 Task: Open a blank sheet, save the file as Journalingfile.pdf Type the sentence ': Mental health is a significant aspect of overall well-being, yet it often faces stigma and neglect. It is crucial to prioritize mental health by promoting awareness, access to resources, and destigmatizing conversations around mental illness. Supportive environments, mental health education, and adequate healthcare services are essential to ensure individuals receive the care and support they need. By fostering mental health, we create a healthier, more empathetic society.'Add formula using equations and charcters after the sentence 'A = 1/2 (b1 + b2)' Select the formula and highlight with color Yellow Change the page Orientation to  Potrait
Action: Mouse moved to (255, 185)
Screenshot: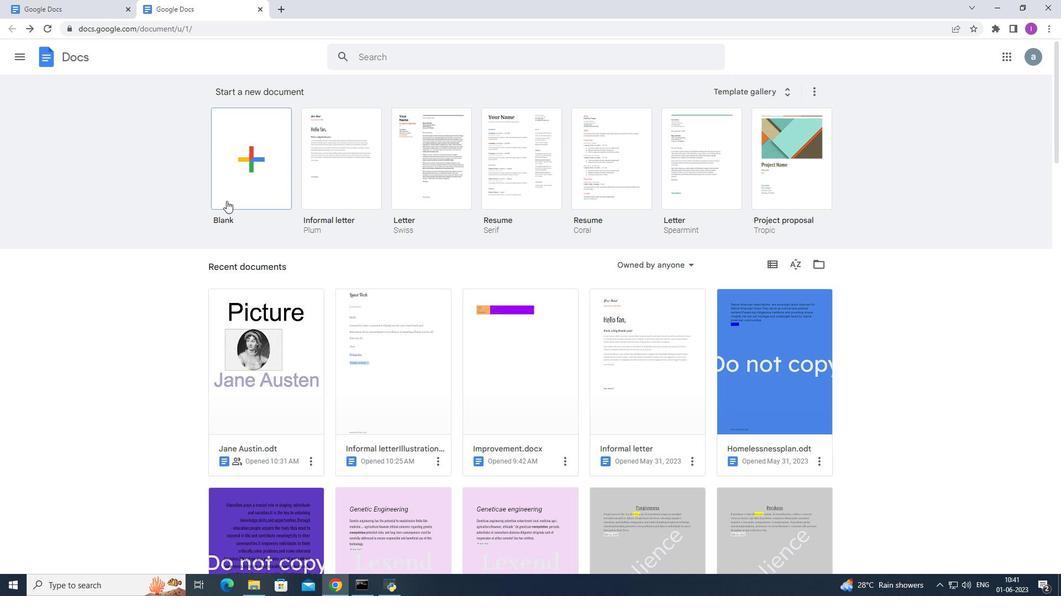 
Action: Mouse pressed left at (255, 185)
Screenshot: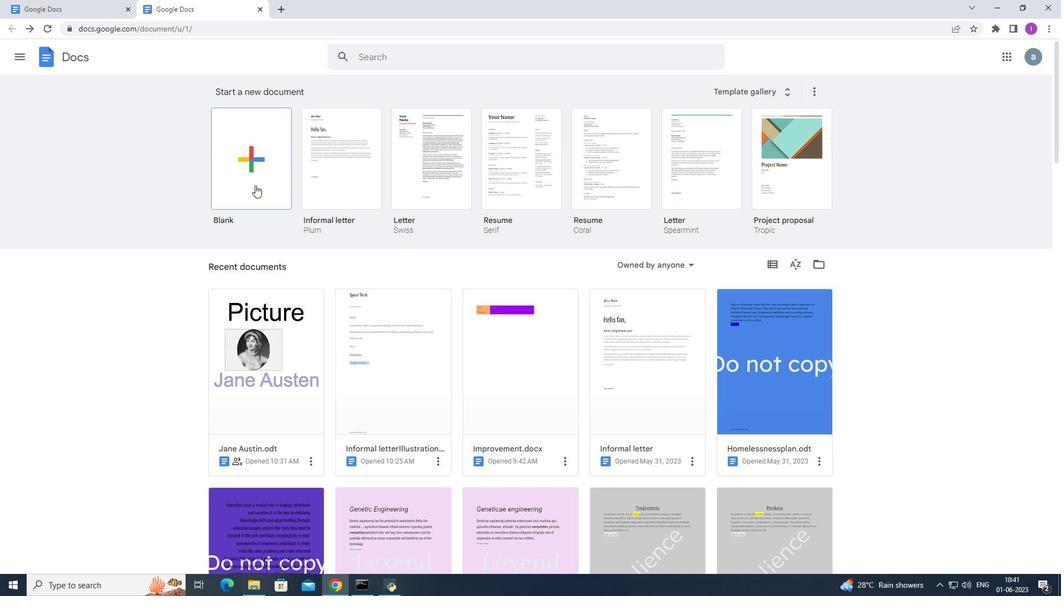
Action: Mouse moved to (120, 49)
Screenshot: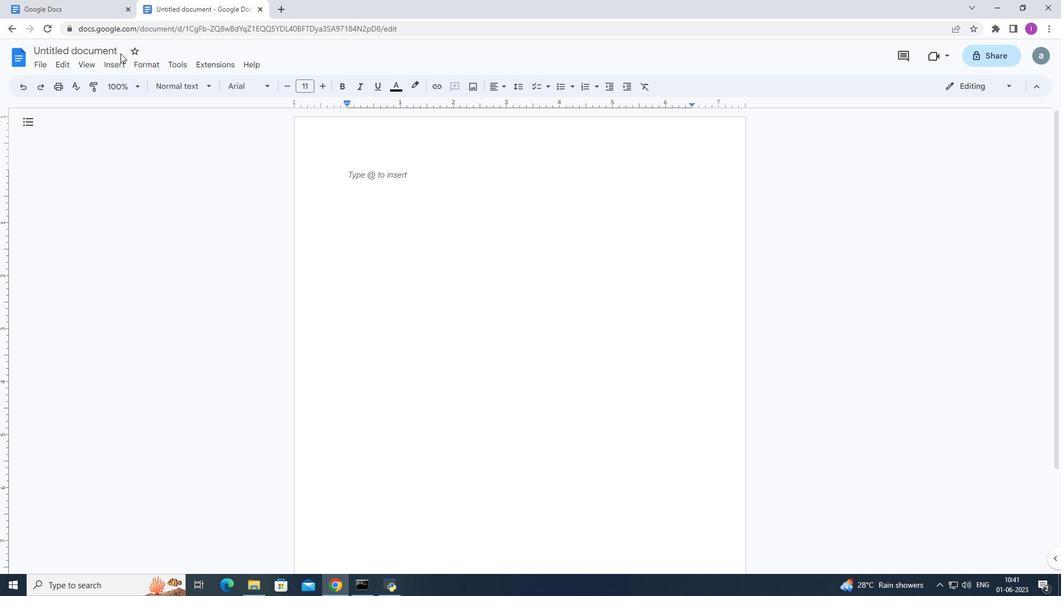 
Action: Mouse pressed left at (120, 49)
Screenshot: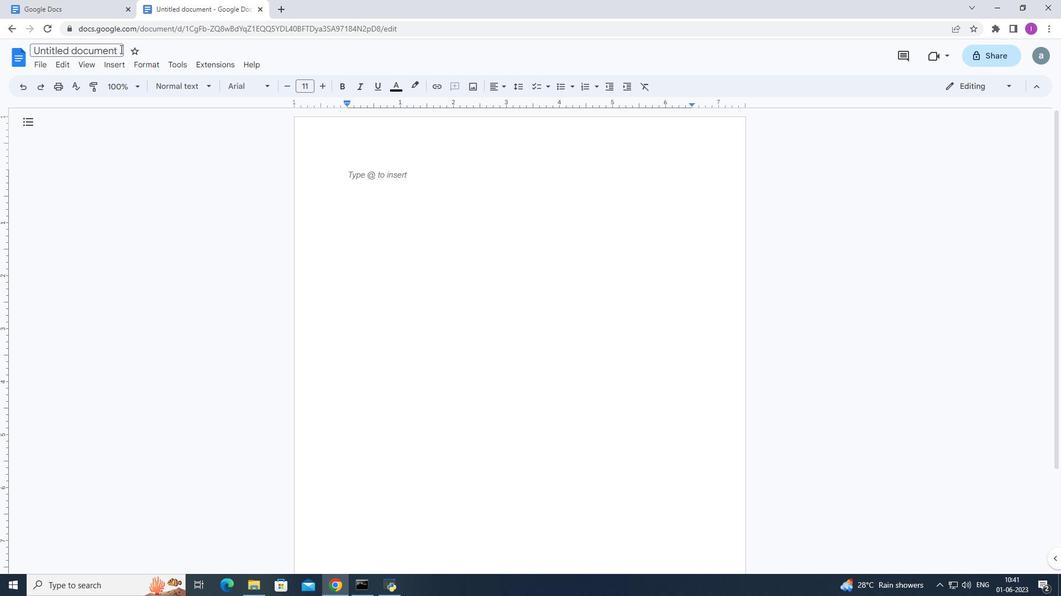 
Action: Mouse moved to (135, 50)
Screenshot: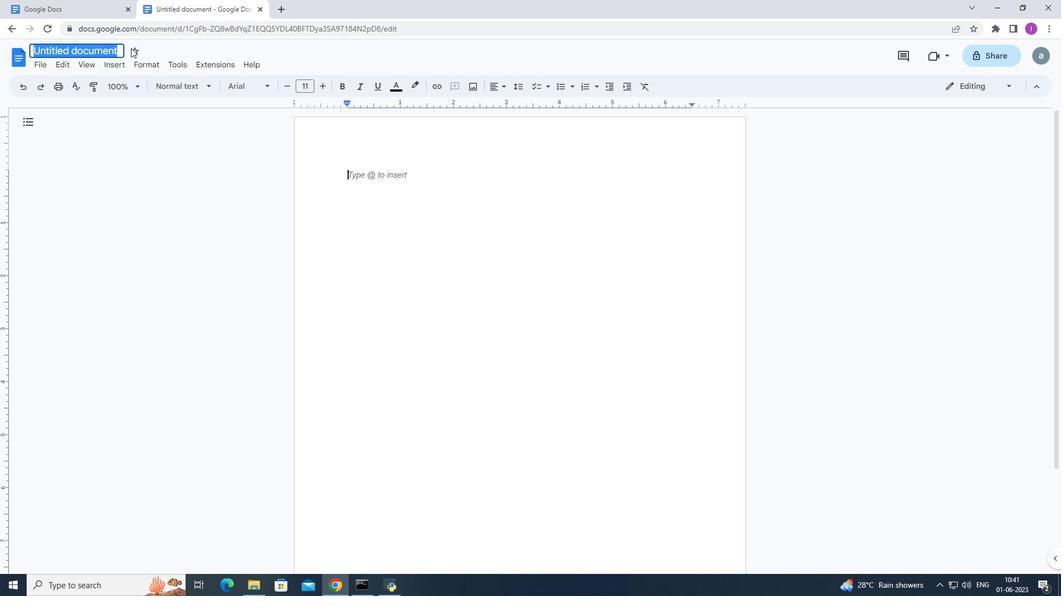 
Action: Key pressed <Key.shift>Journalingfilr<Key.backspace>e.pdf
Screenshot: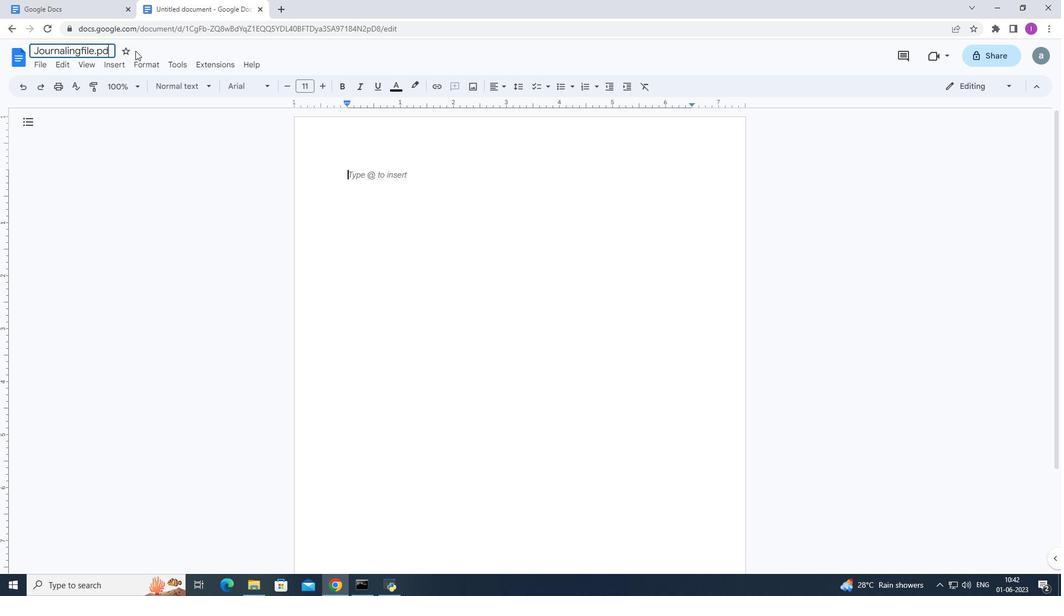 
Action: Mouse moved to (339, 160)
Screenshot: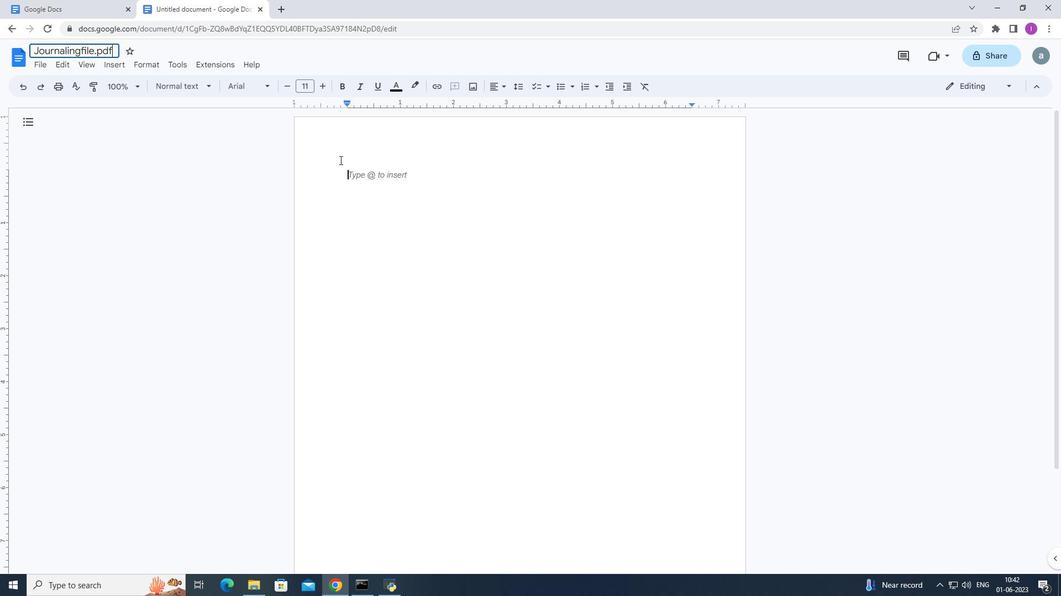 
Action: Mouse pressed left at (339, 160)
Screenshot: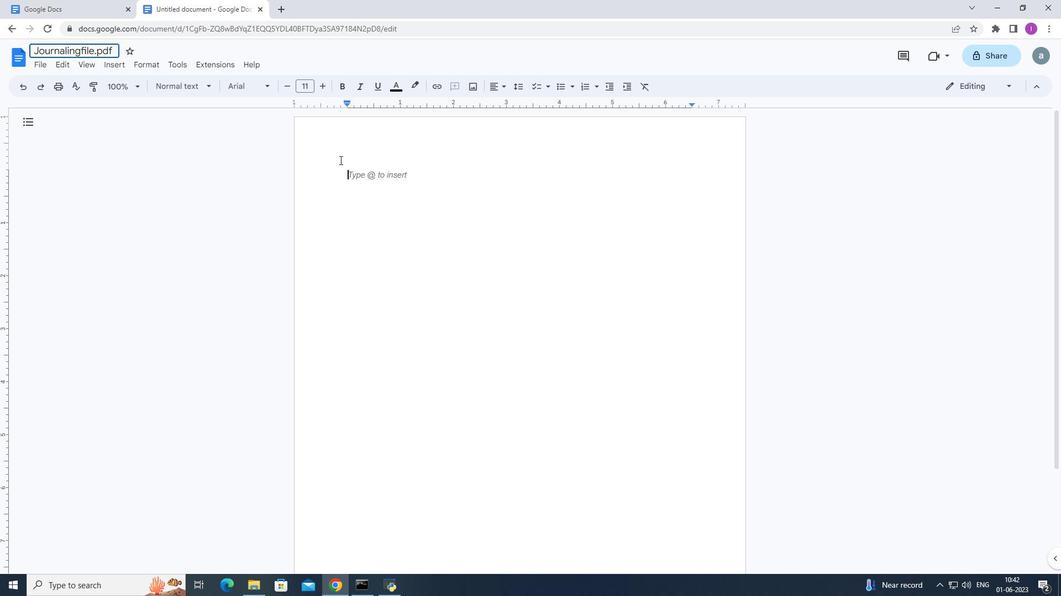 
Action: Mouse moved to (355, 185)
Screenshot: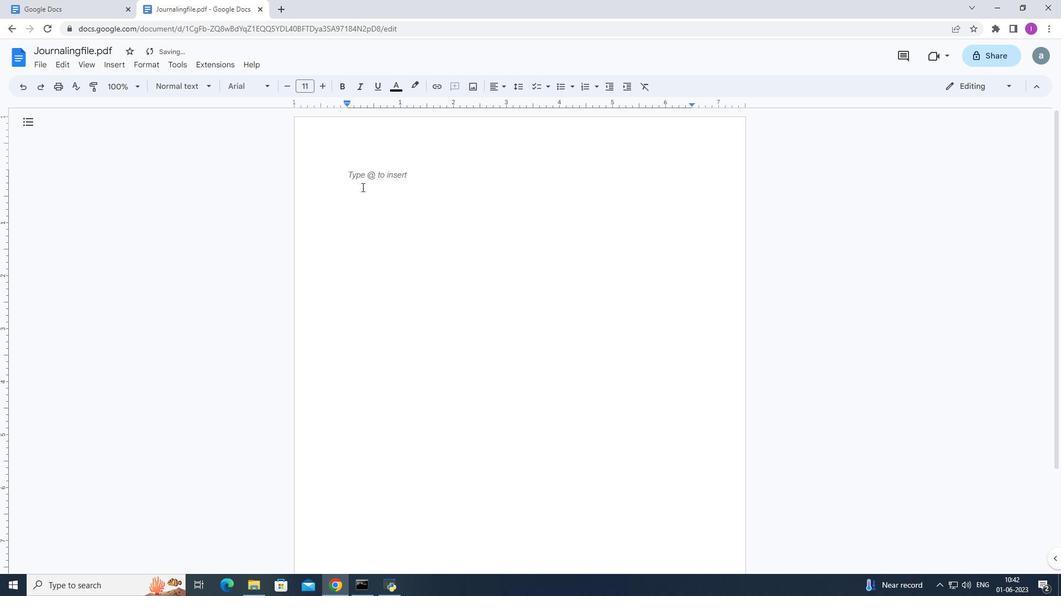 
Action: Mouse pressed left at (355, 185)
Screenshot: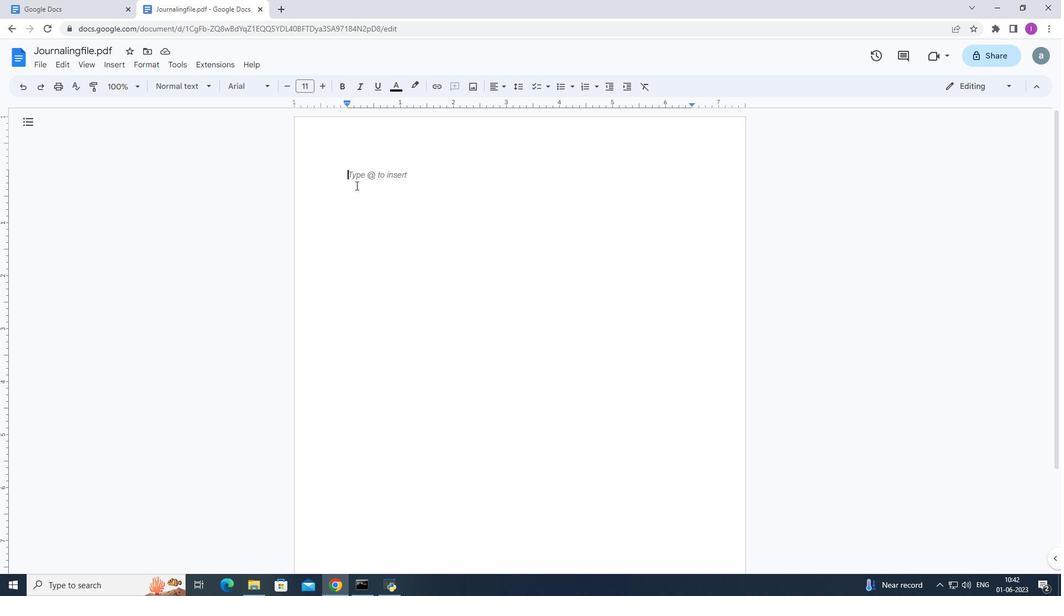
Action: Key pressed <Key.shift><Key.shift><Key.shift><Key.shift><Key.shift><Key.shift><Key.shift><Key.shift>Mental<Key.space>health<Key.space>is<Key.space>a<Key.space>significant<Key.space>aspect<Key.space>if<Key.space><Key.backspace><Key.backspace><Key.backspace>of<Key.space>overall<Key.space>well<Key.space><Key.backspace>-being<Key.space><Key.backspace>,yet<Key.space>it<Key.space>often<Key.space>faces<Key.space>stigma<Key.space>and<Key.space>neglect.<Key.shift><Key.shift><Key.shift><Key.shift><Key.shift><Key.shift><Key.shift>It<Key.space>is<Key.space>crucial<Key.space>to<Key.space>prioritize<Key.space>mental<Key.space>healthby<Key.space>pe<Key.backspace>romoting
Screenshot: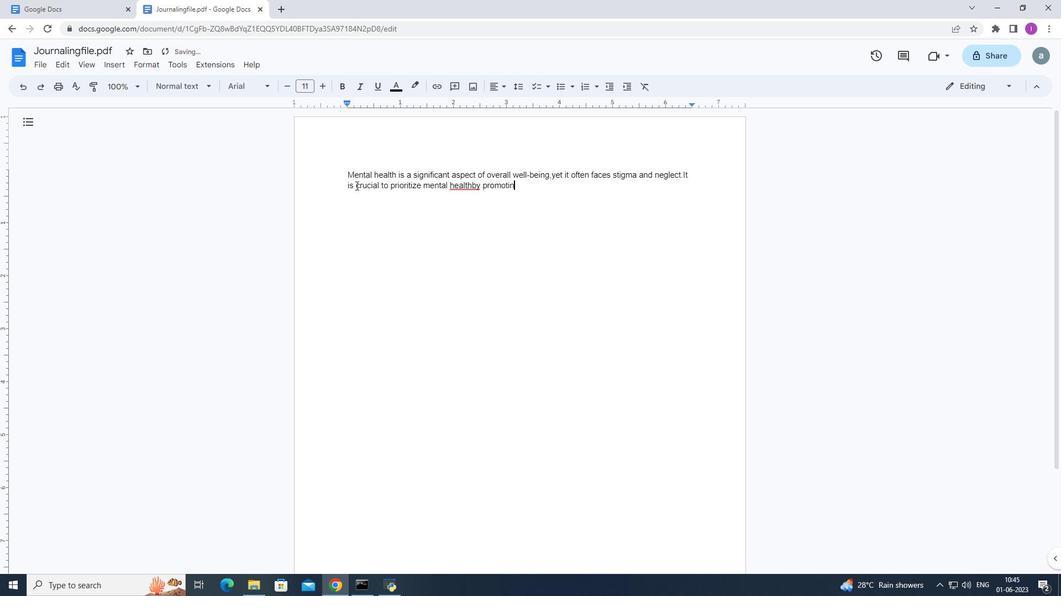 
Action: Mouse moved to (470, 188)
Screenshot: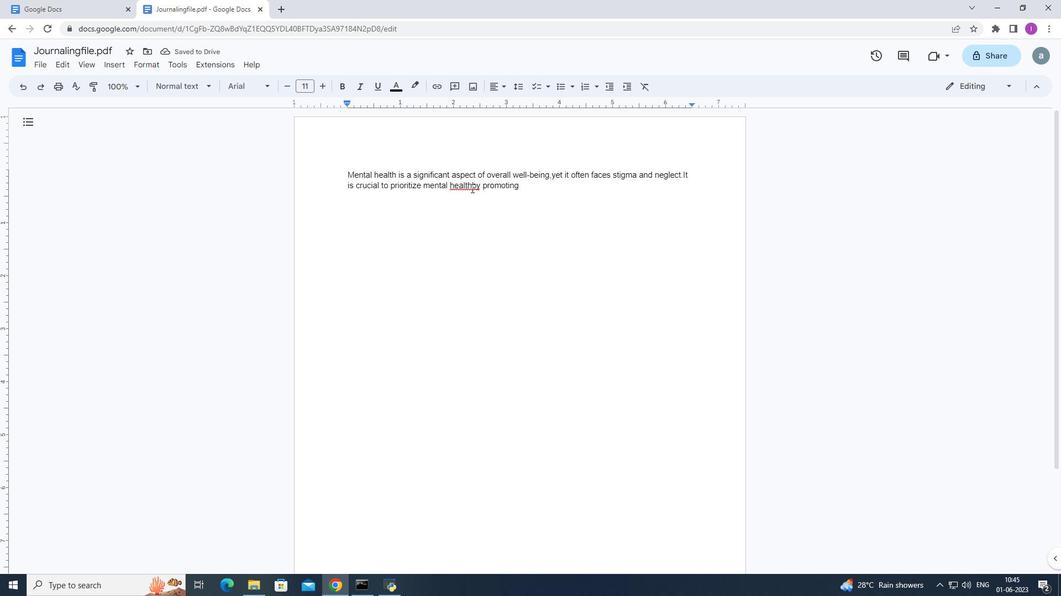
Action: Mouse pressed left at (470, 188)
Screenshot: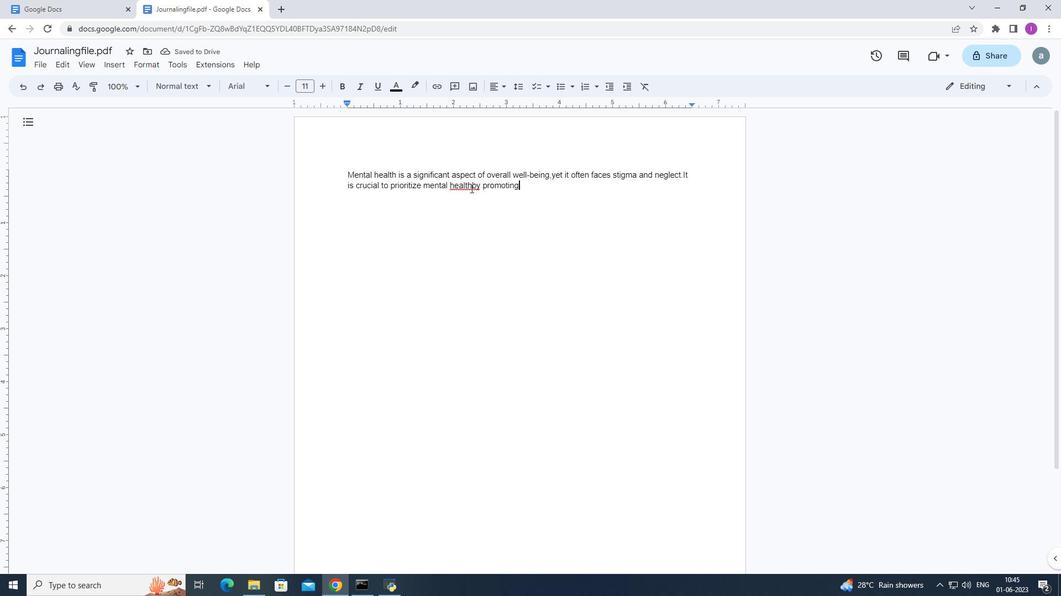 
Action: Mouse moved to (471, 172)
Screenshot: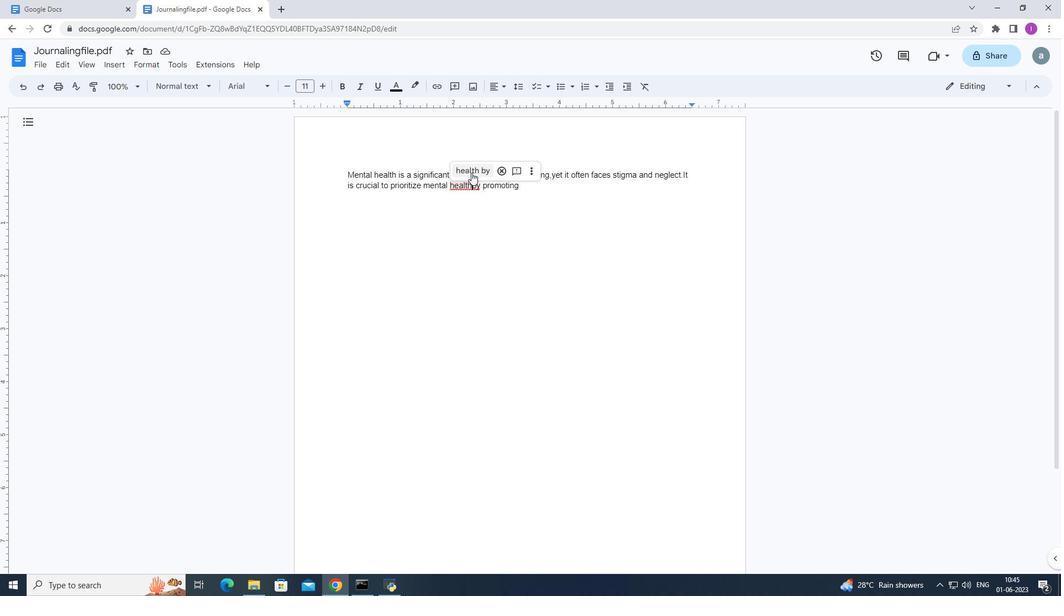 
Action: Mouse pressed left at (471, 172)
Screenshot: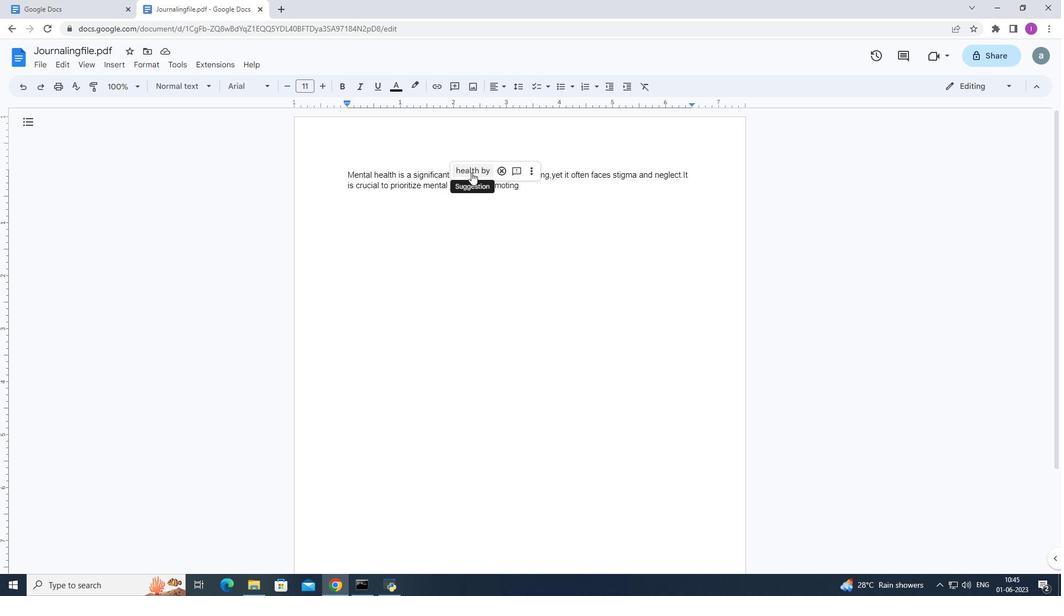 
Action: Mouse moved to (527, 188)
Screenshot: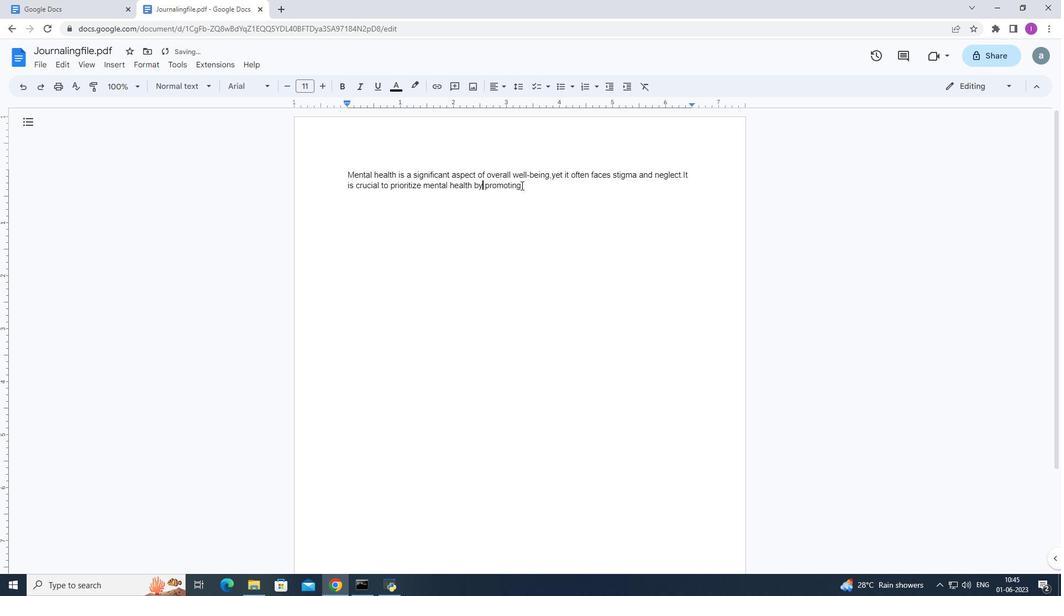 
Action: Mouse pressed left at (527, 188)
Screenshot: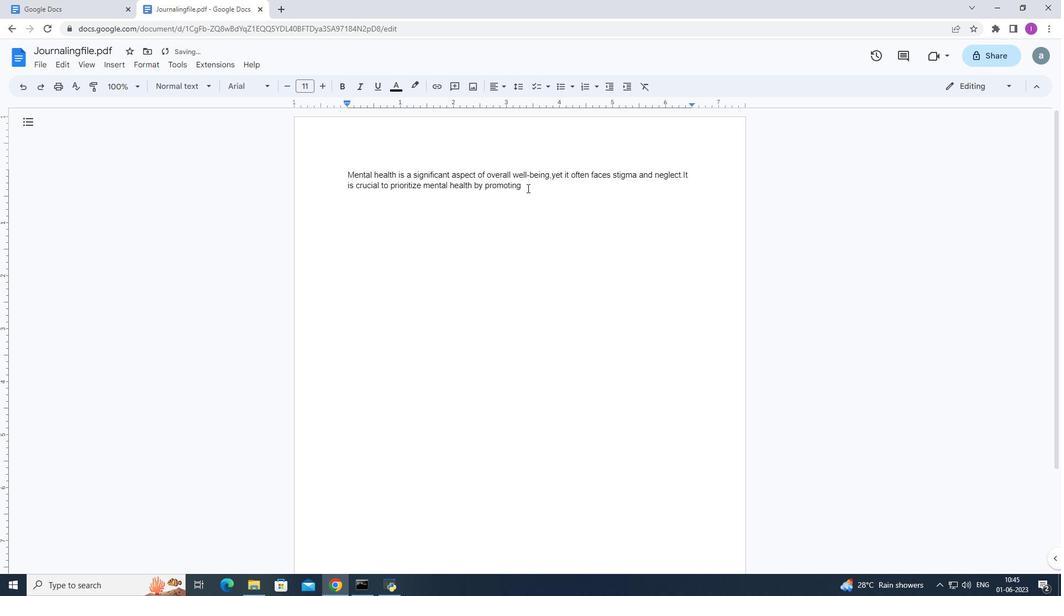 
Action: Key pressed <Key.space><Key.shift><Key.shift><Key.shift><Key.shift><Key.shift>A<Key.backspace>awareness,accesst<Key.backspace>nto<Key.space><Key.backspace><Key.backspace><Key.backspace><Key.backspace><Key.space>to<Key.space>resourec<Key.backspace><Key.backspace>ce,and<Key.space>s<Key.backspace>destigmatizing<Key.space>conversations<Key.space>around<Key.space>mentak<Key.backspace>l<Key.space>health<Key.space><Key.backspace><Key.backspace><Key.backspace><Key.backspace><Key.backspace><Key.backspace><Key.backspace>illness.<Key.shift>Supportive<Key.space>envo<Key.backspace>iorments<Key.space><Key.backspace>,mental<Key.space>health
Screenshot: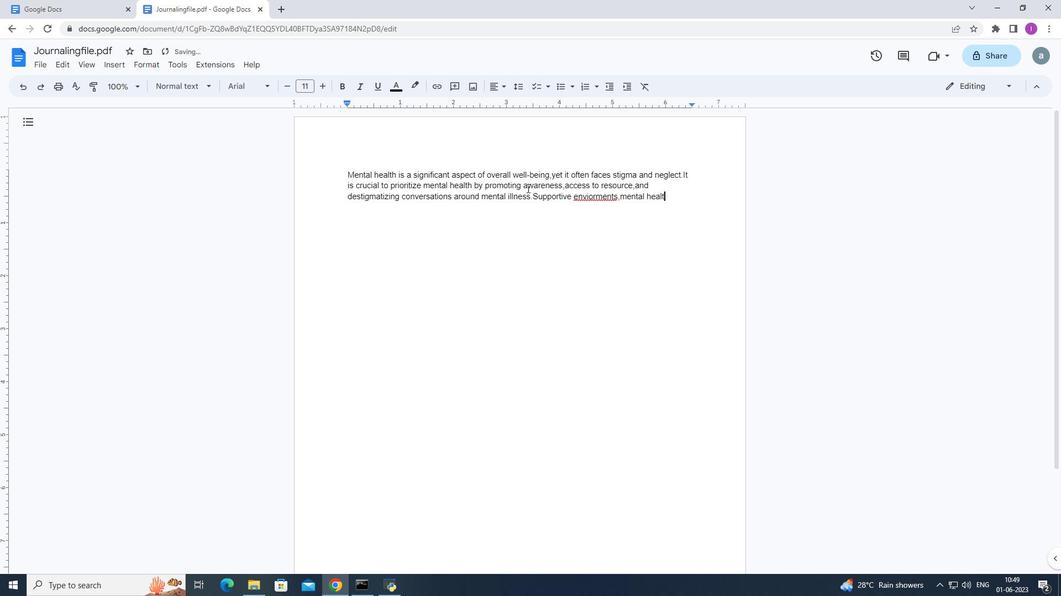 
Action: Mouse moved to (595, 195)
Screenshot: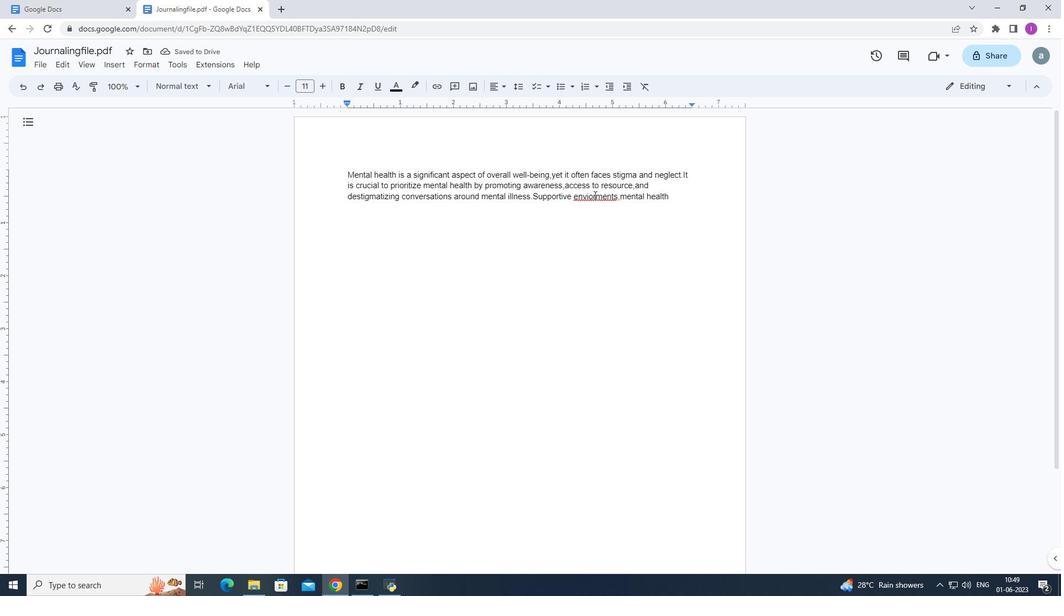 
Action: Mouse pressed left at (595, 195)
Screenshot: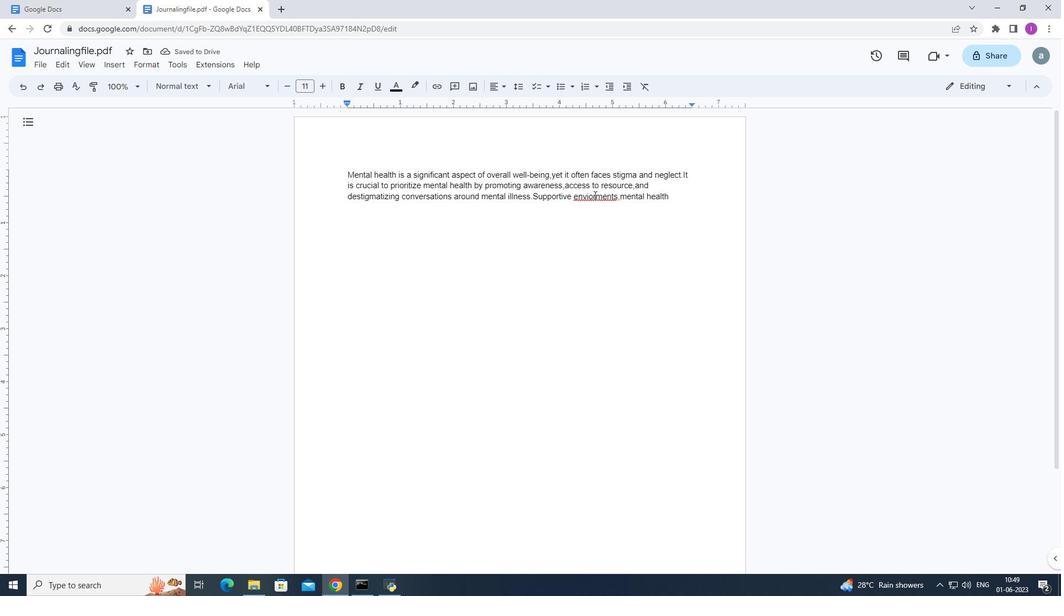 
Action: Mouse moved to (597, 182)
Screenshot: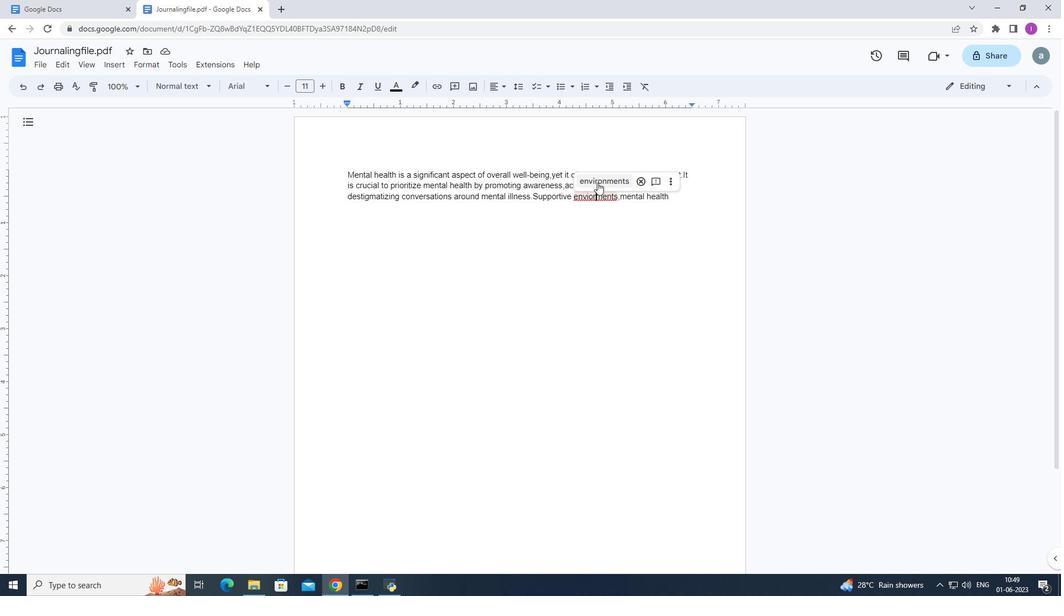 
Action: Mouse pressed left at (597, 182)
Screenshot: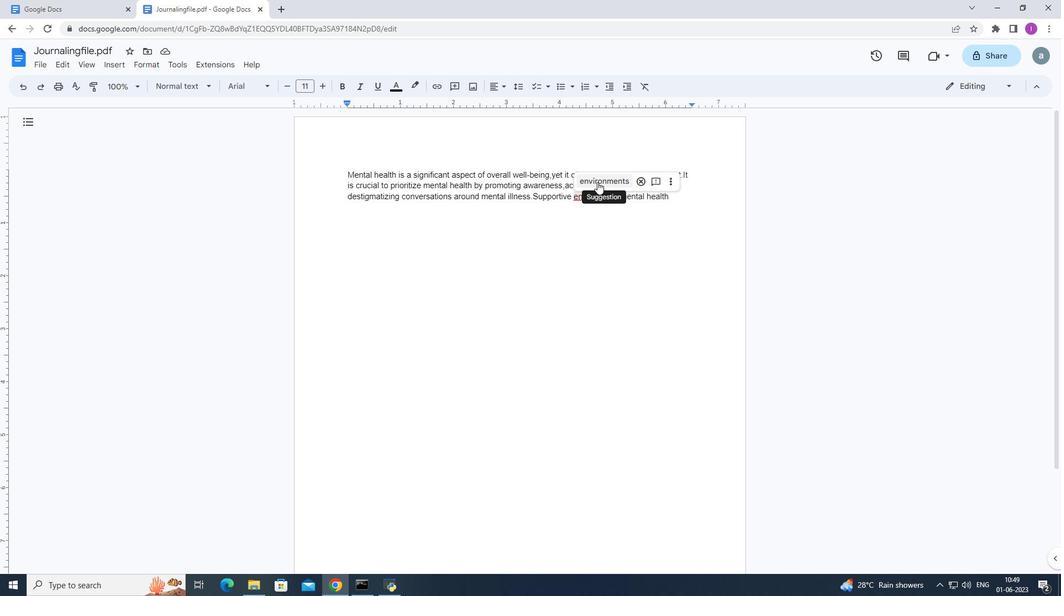 
Action: Mouse moved to (676, 193)
Screenshot: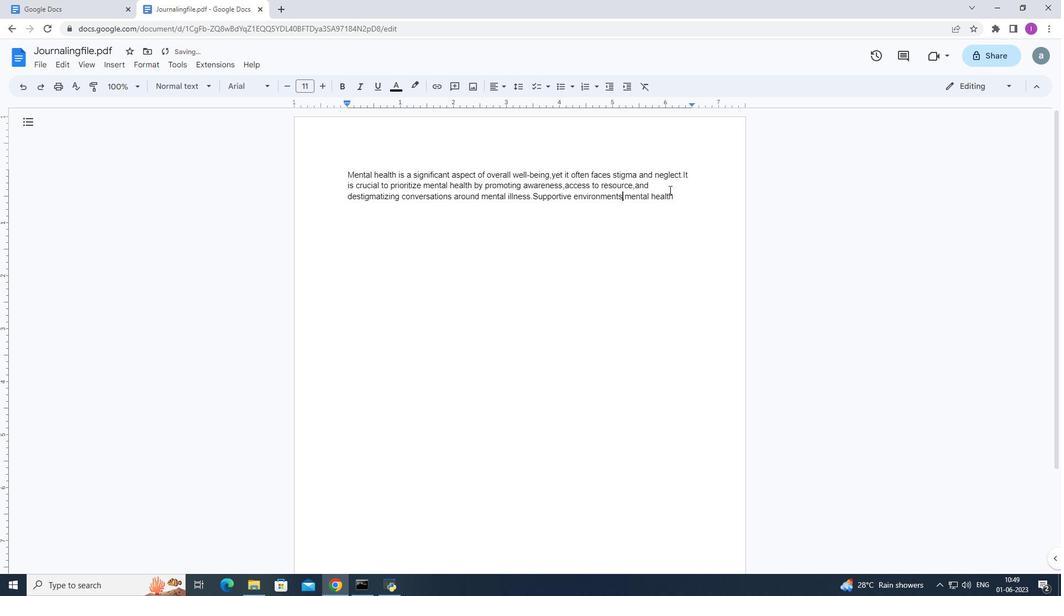 
Action: Mouse pressed left at (676, 193)
Screenshot: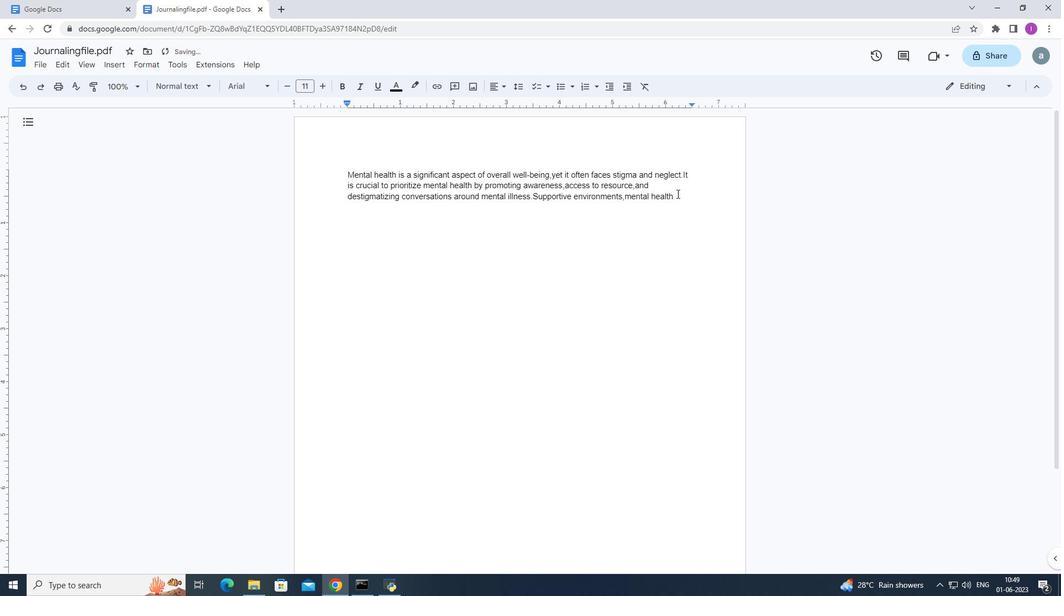 
Action: Mouse moved to (681, 197)
Screenshot: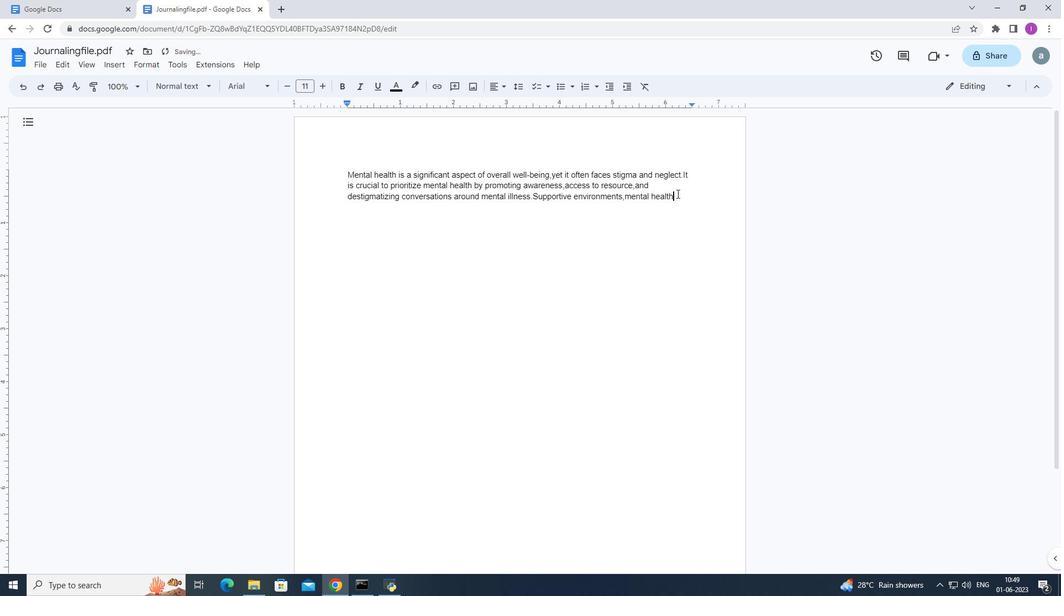 
Action: Key pressed <Key.space>education,and<Key.space>ada<Key.backspace>equate<Key.space>healthcare<Key.space>servicesare<Key.space>essesm<Key.backspace>ntial<Key.space>ti<Key.backspace>
Screenshot: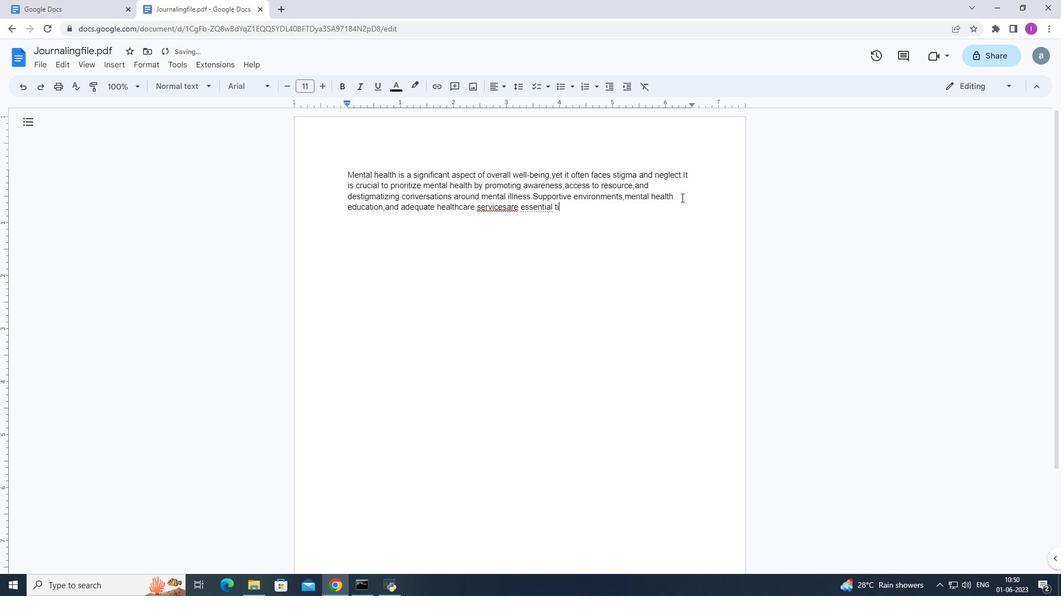 
Action: Mouse moved to (503, 207)
Screenshot: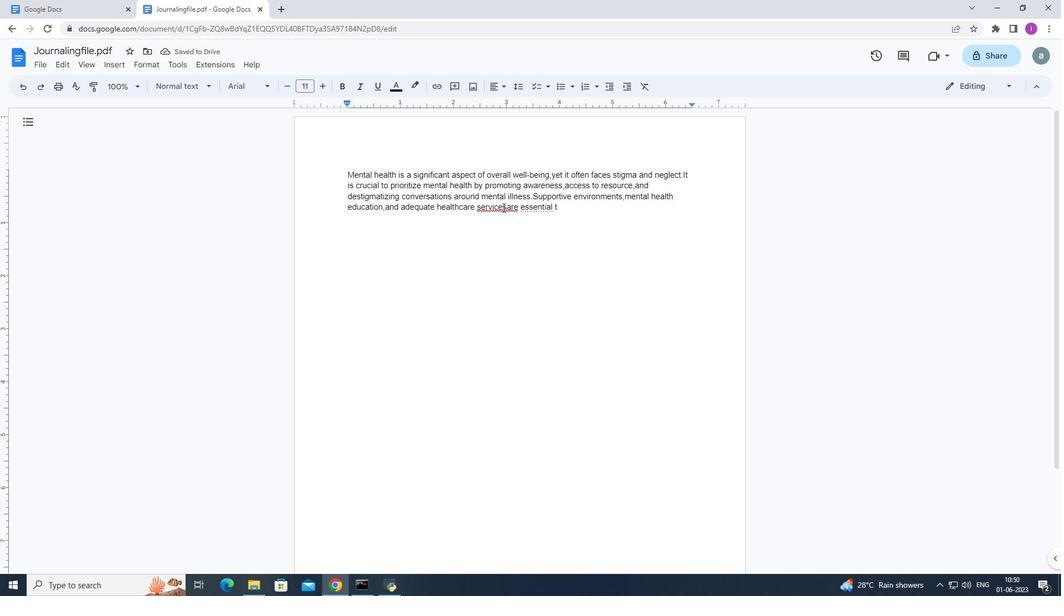 
Action: Mouse pressed left at (503, 207)
Screenshot: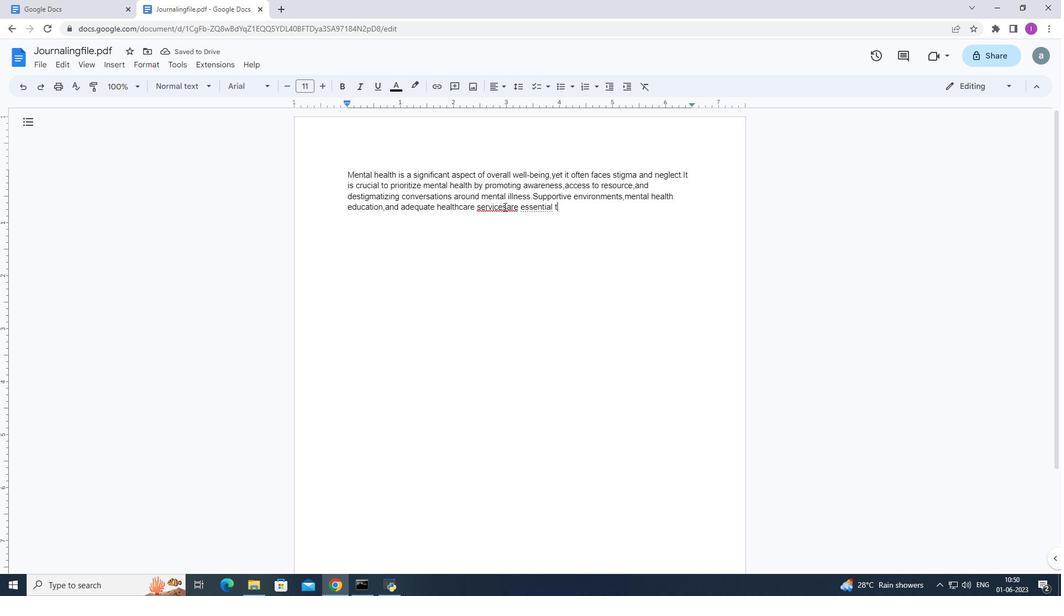 
Action: Mouse moved to (509, 193)
Screenshot: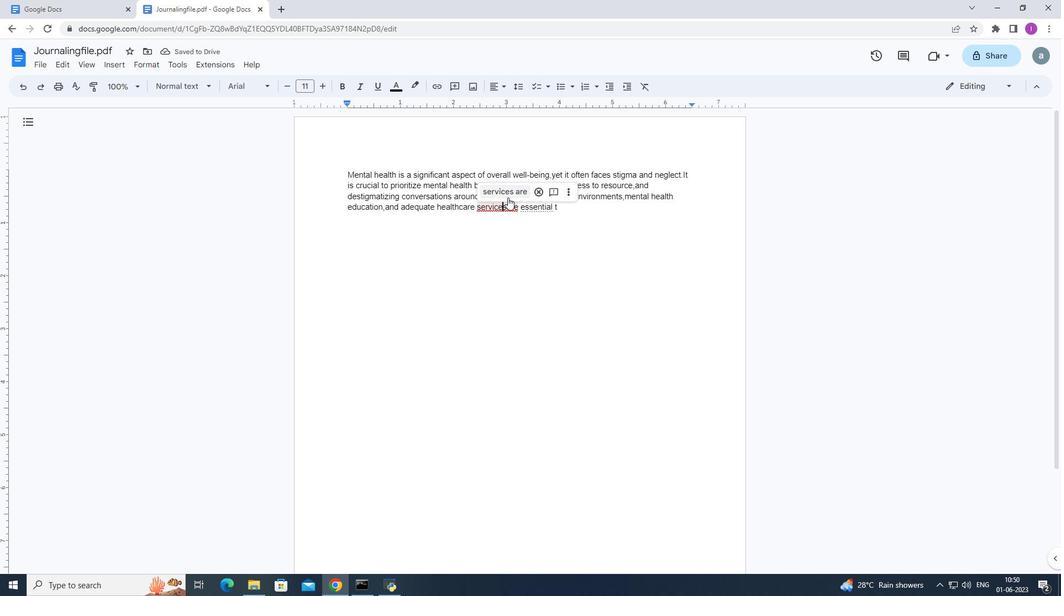 
Action: Mouse pressed left at (509, 193)
Screenshot: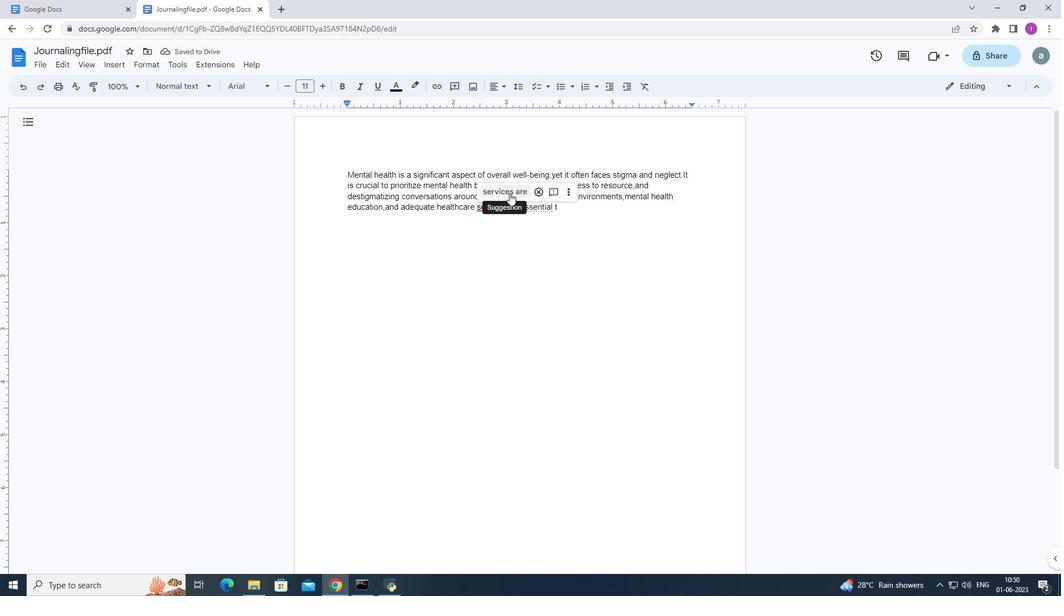 
Action: Mouse moved to (570, 206)
Screenshot: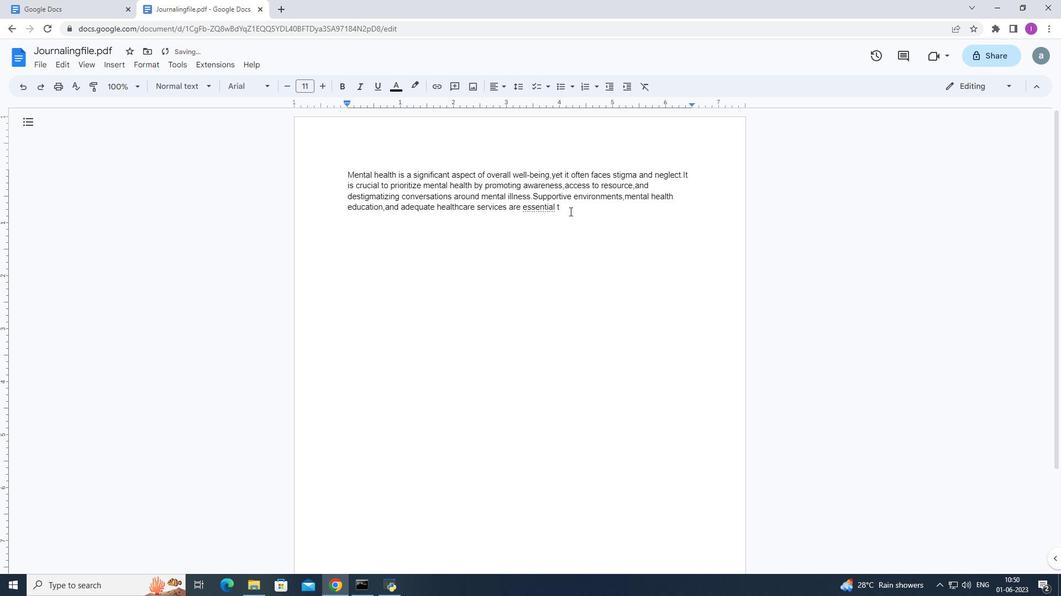 
Action: Mouse pressed left at (570, 206)
Screenshot: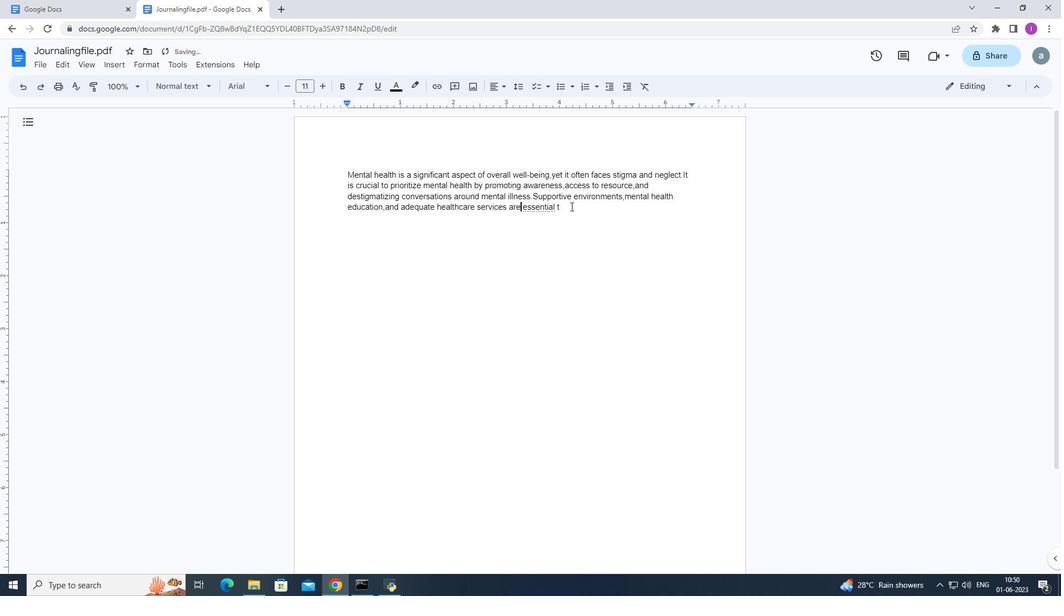 
Action: Mouse moved to (604, 196)
Screenshot: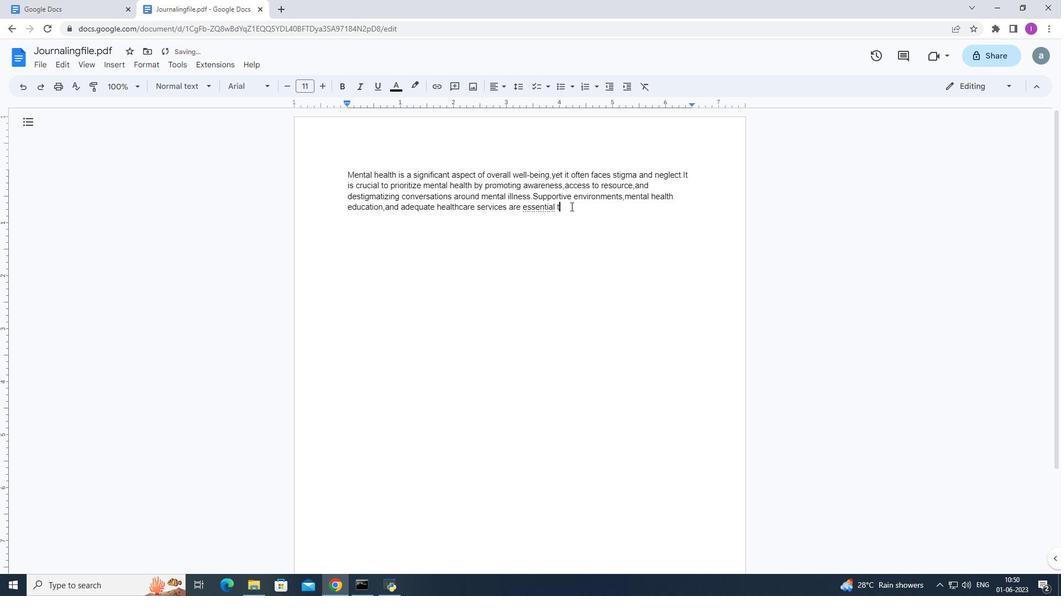 
Action: Key pressed o<Key.space>ensure<Key.space>individuals<Key.space>receive<Key.space>the<Key.space>care<Key.space>vand<Key.space><Key.backspace><Key.backspace><Key.backspace><Key.backspace><Key.backspace>and<Key.space>support<Key.space>they<Key.space>need.<Key.shift>By<Key.space>fostering<Key.space>mental<Key.space>health,we<Key.space>create<Key.space>a<Key.space>heathier,more
Screenshot: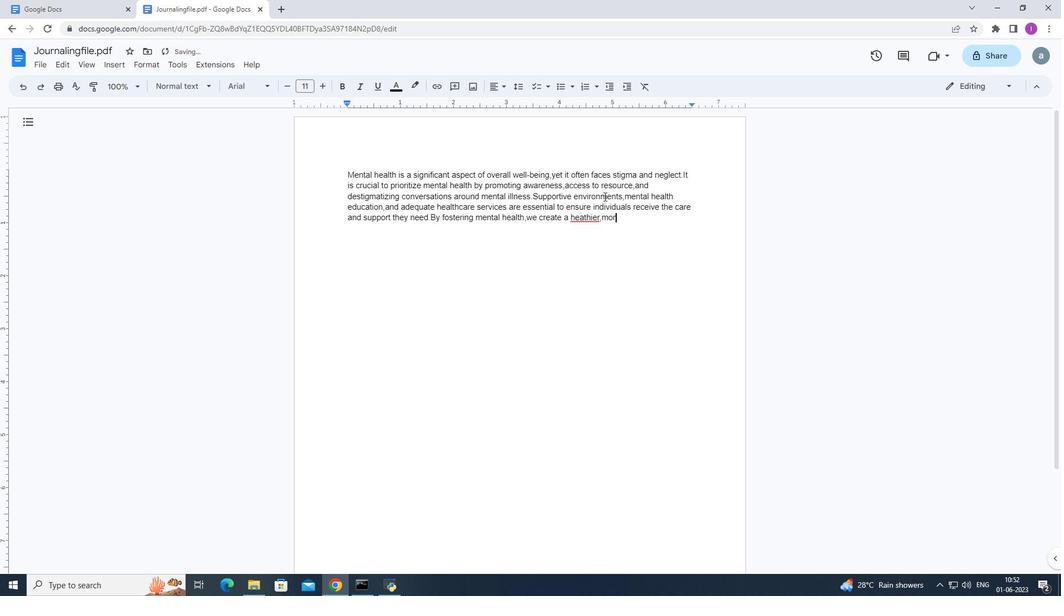 
Action: Mouse moved to (582, 217)
Screenshot: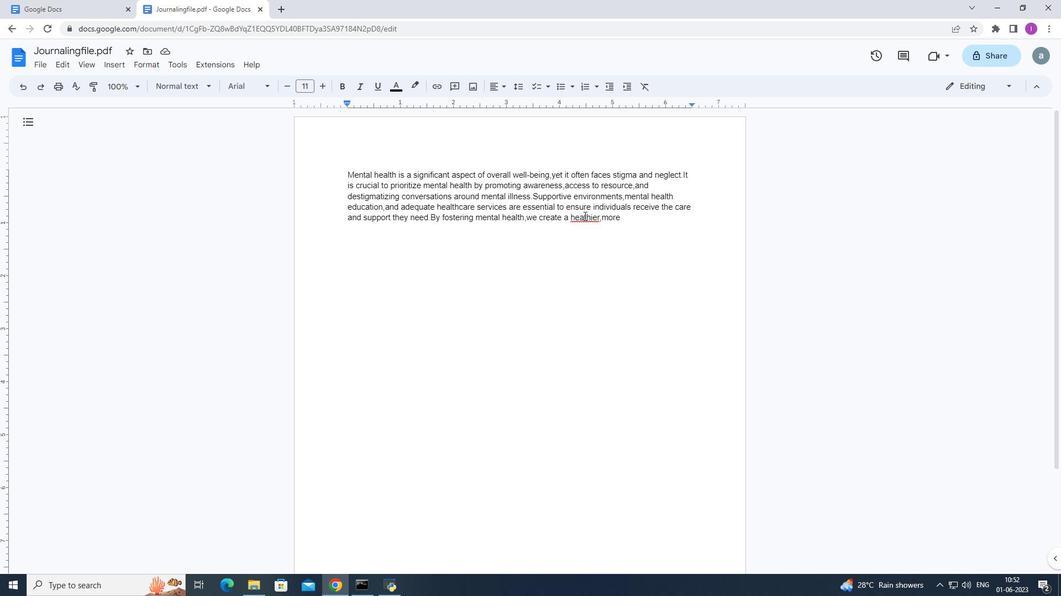 
Action: Mouse pressed left at (582, 217)
Screenshot: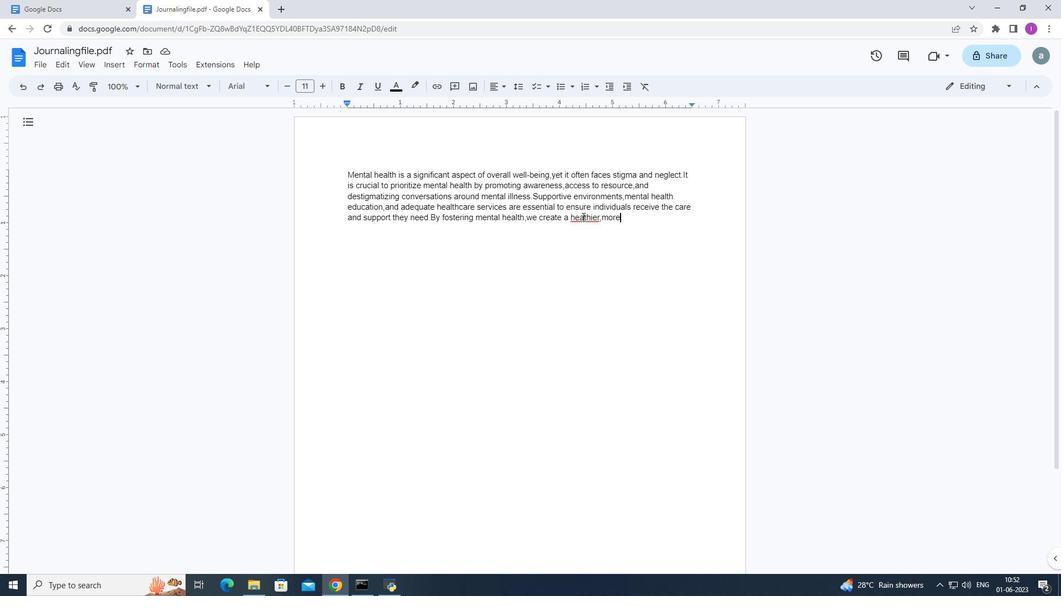
Action: Mouse moved to (586, 199)
Screenshot: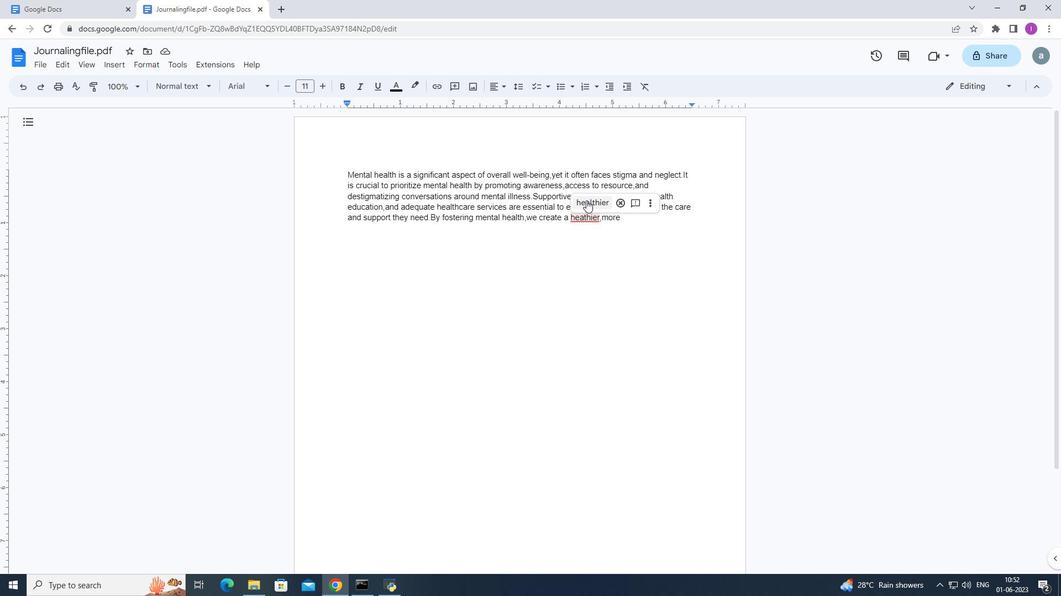 
Action: Mouse pressed left at (586, 199)
Screenshot: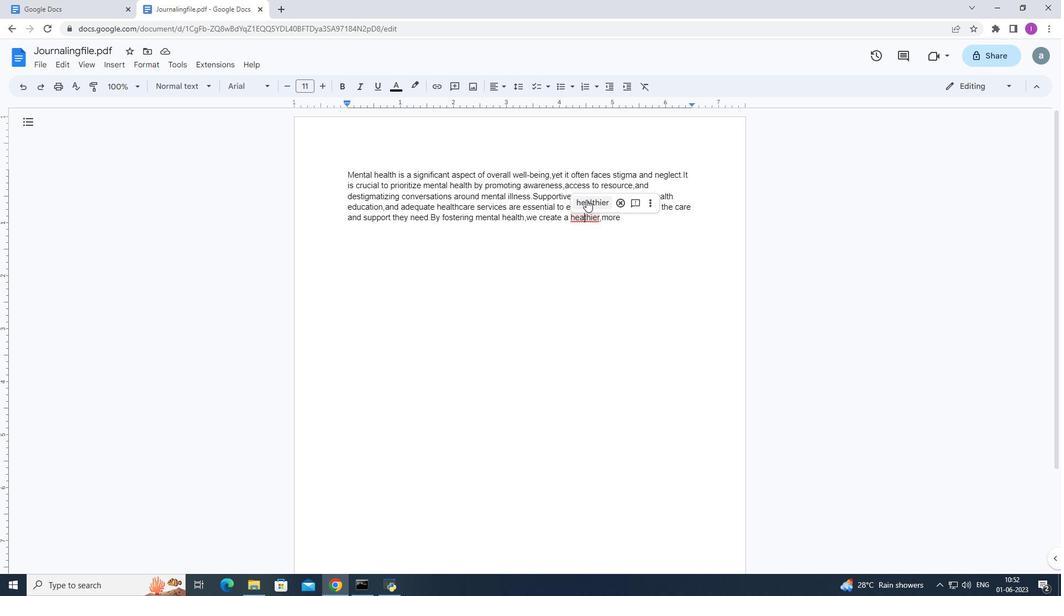 
Action: Mouse moved to (623, 220)
Screenshot: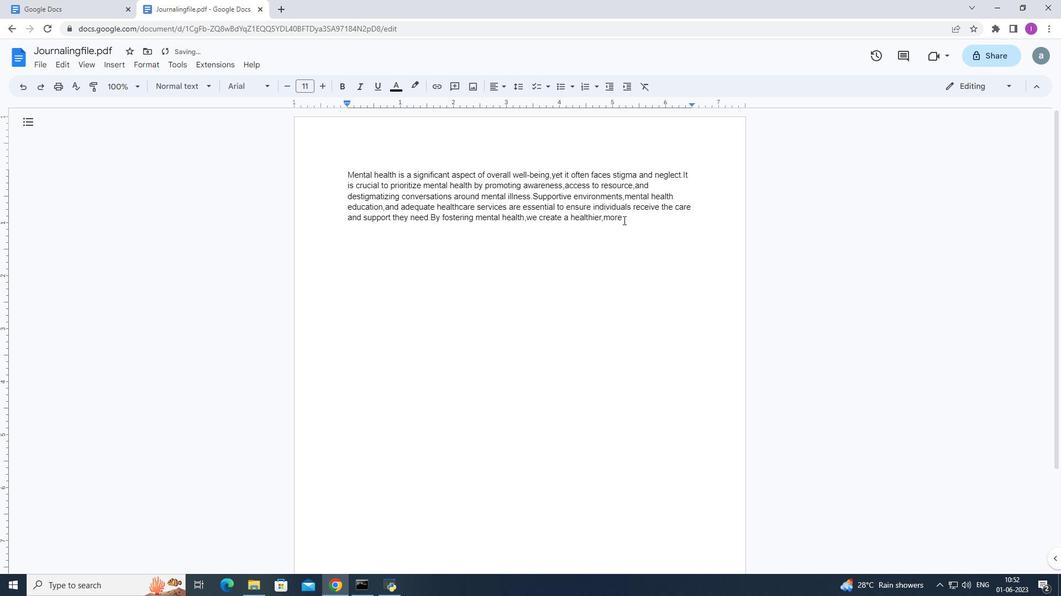 
Action: Mouse pressed left at (623, 220)
Screenshot: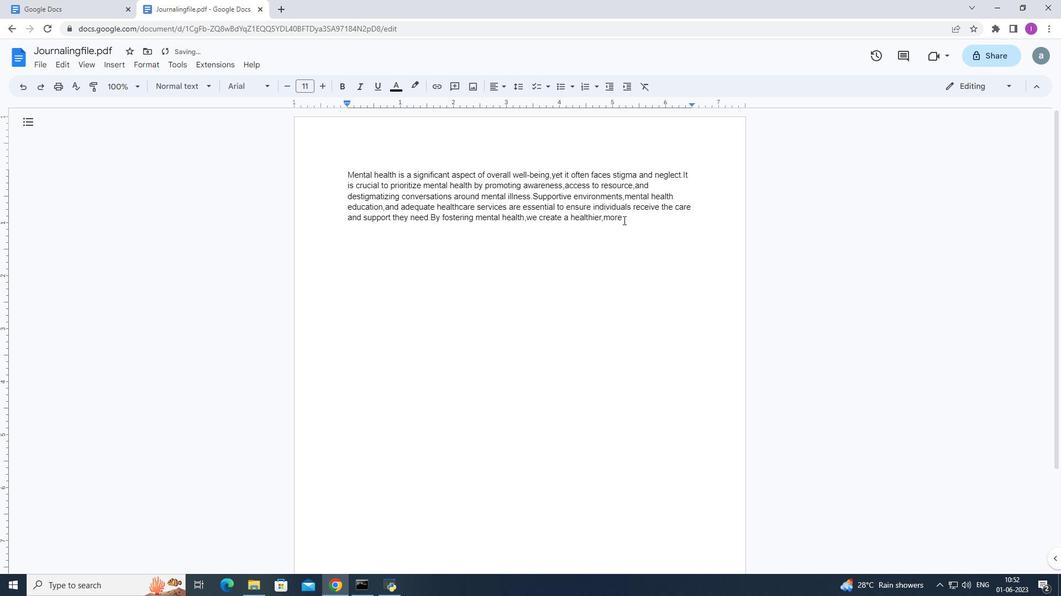 
Action: Mouse moved to (643, 212)
Screenshot: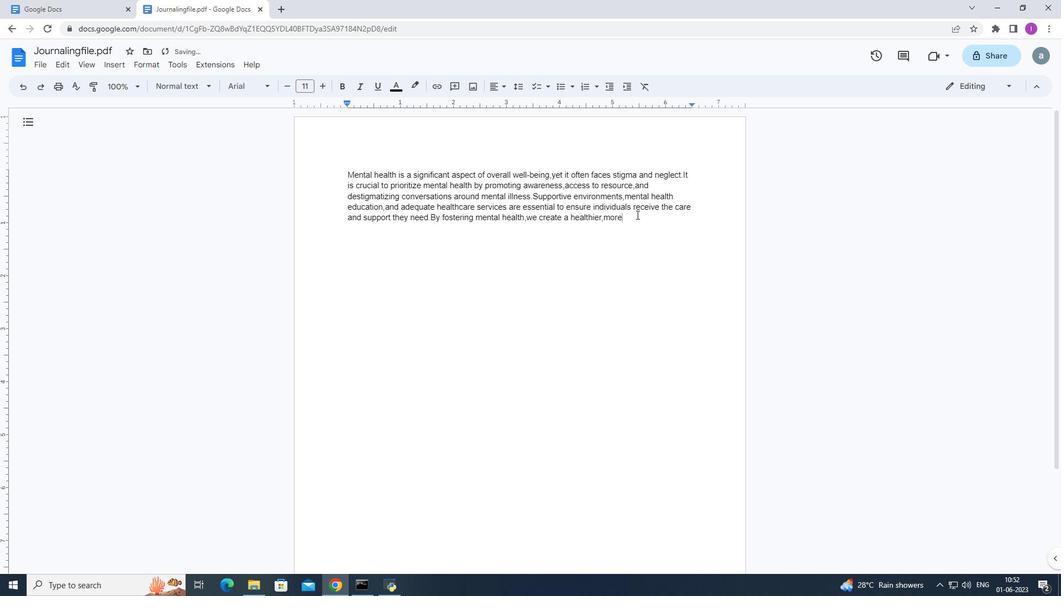 
Action: Key pressed emo<Key.backspace>pathetic
Screenshot: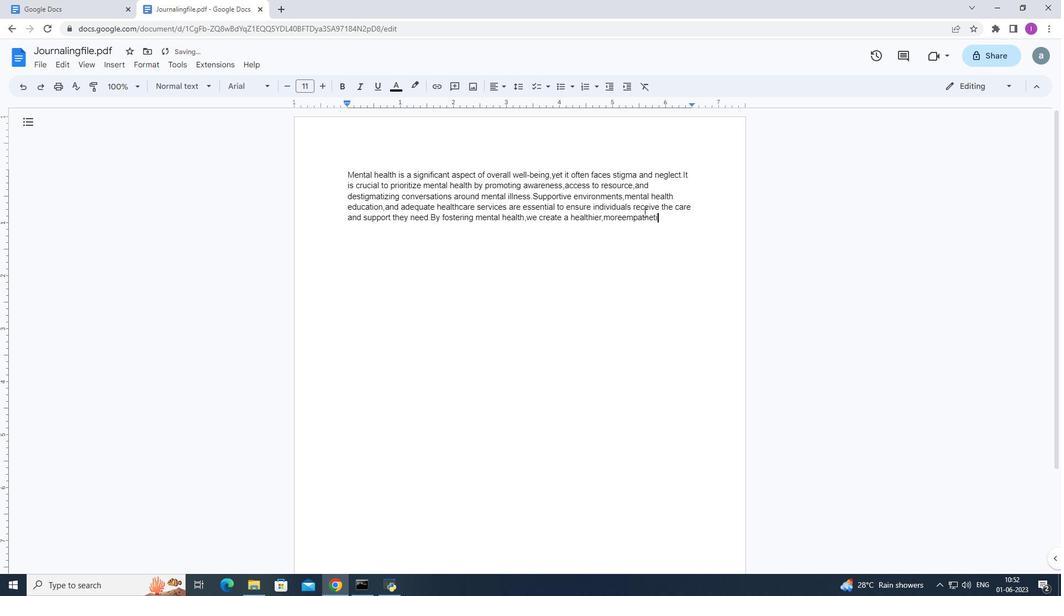 
Action: Mouse moved to (621, 222)
Screenshot: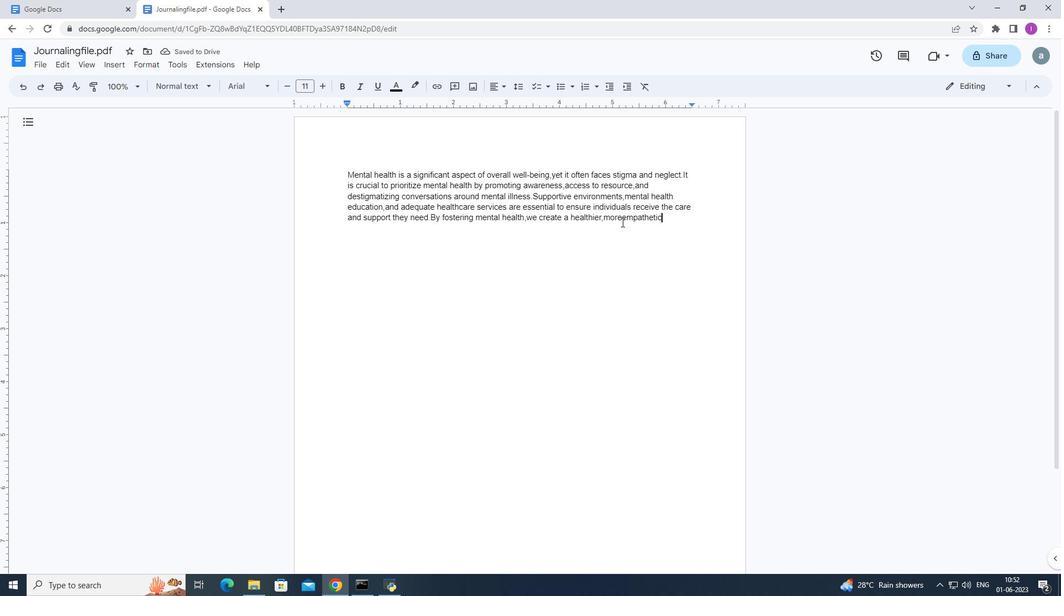 
Action: Mouse pressed left at (621, 222)
Screenshot: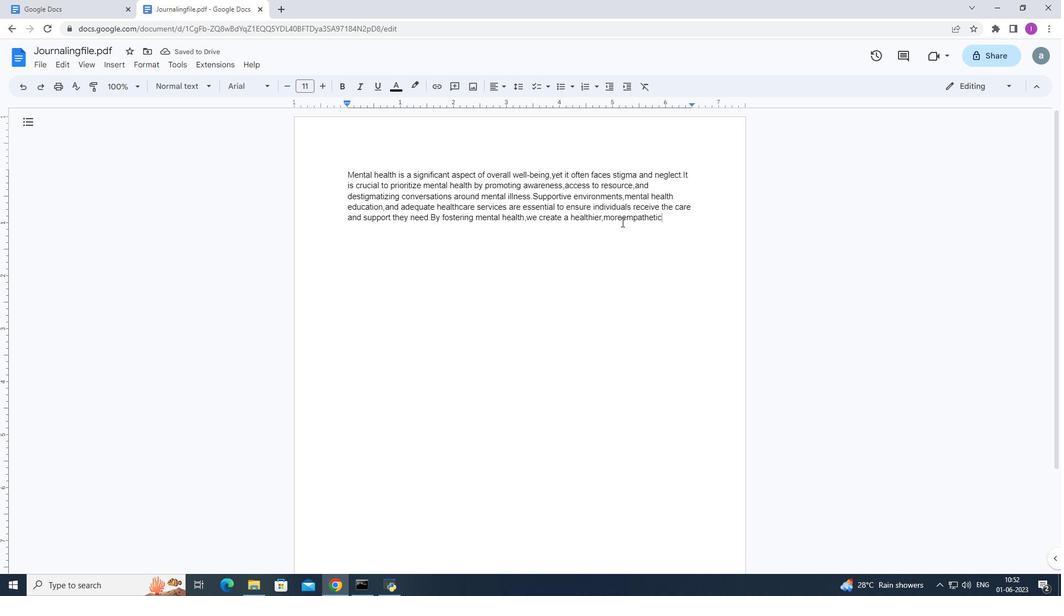 
Action: Mouse moved to (621, 206)
Screenshot: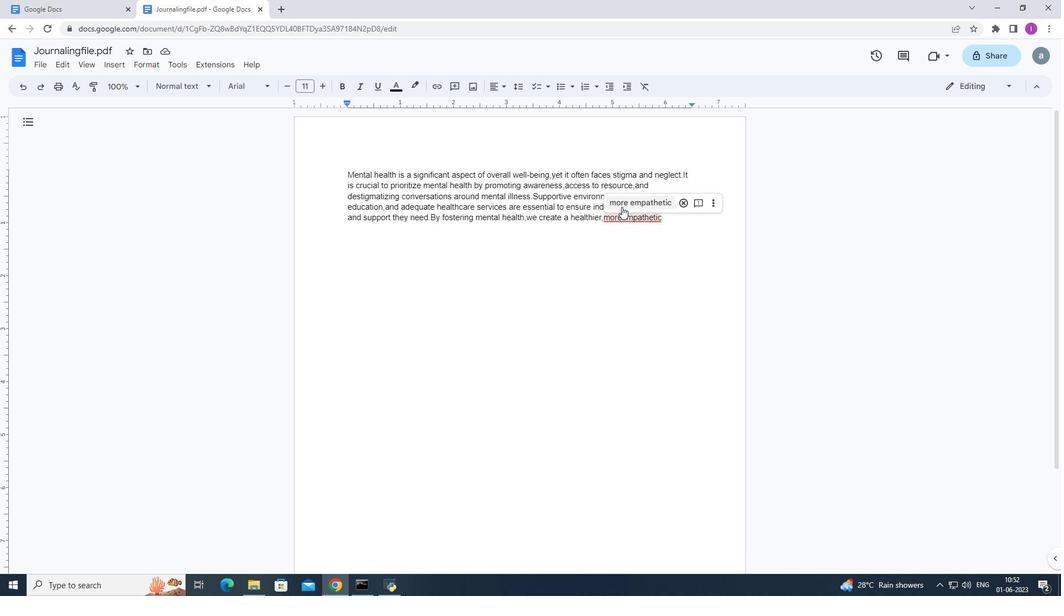 
Action: Mouse pressed left at (621, 206)
Screenshot: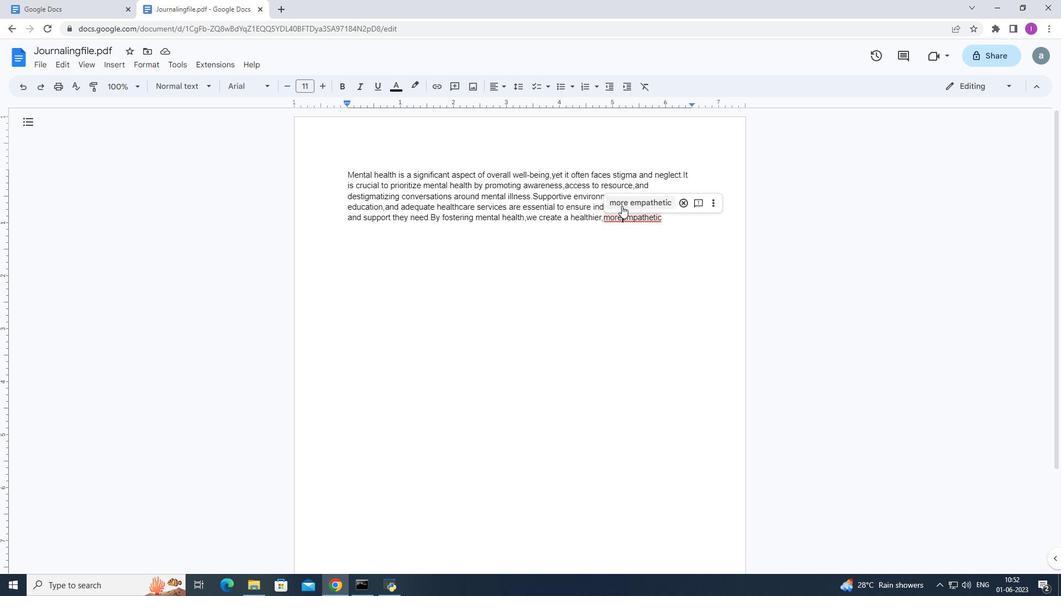 
Action: Mouse moved to (649, 237)
Screenshot: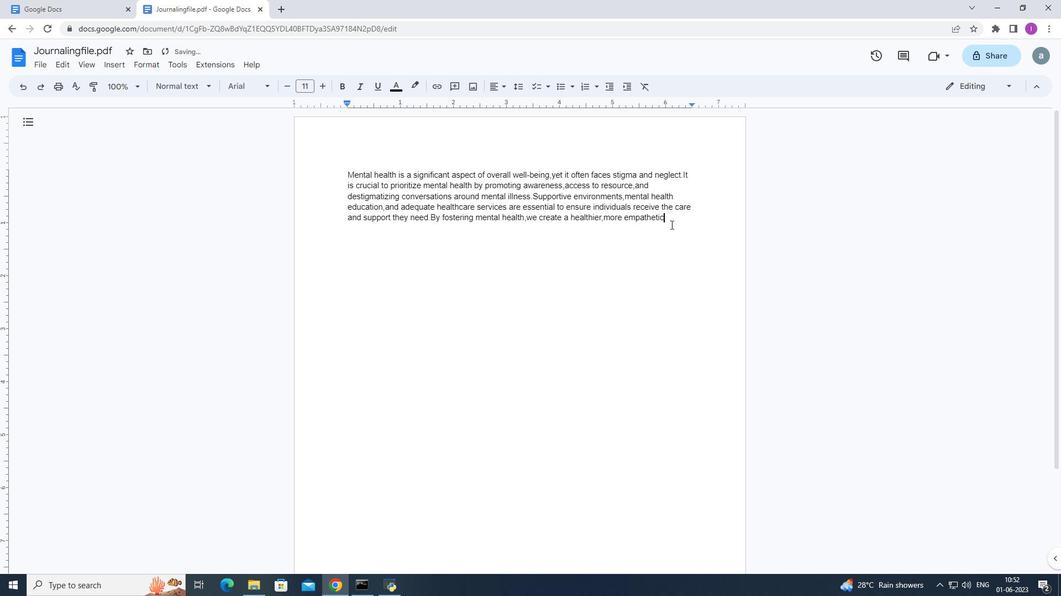 
Action: Key pressed <Key.space>society
Screenshot: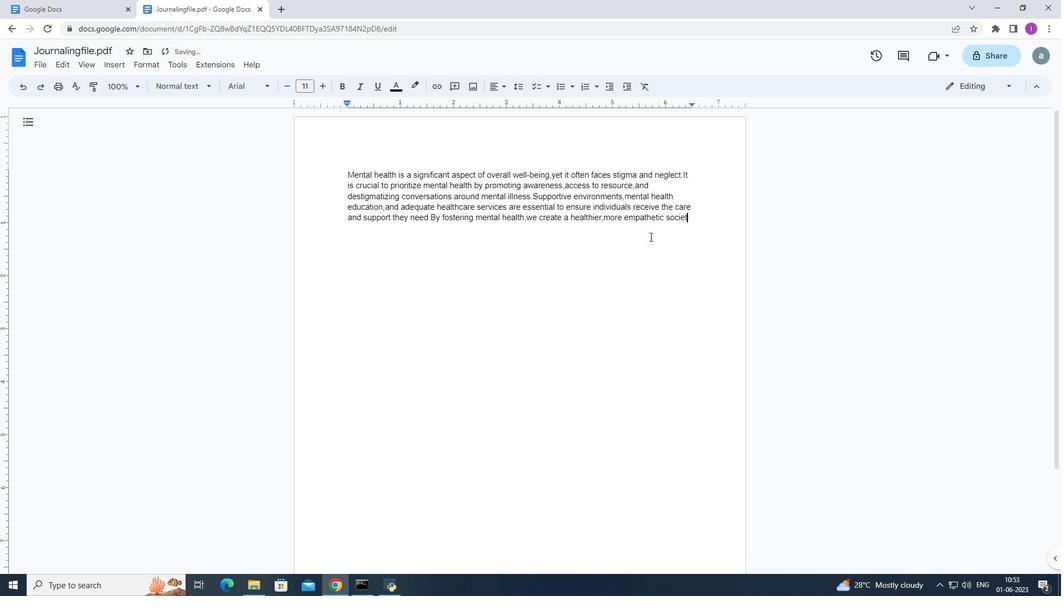 
Action: Mouse moved to (675, 226)
Screenshot: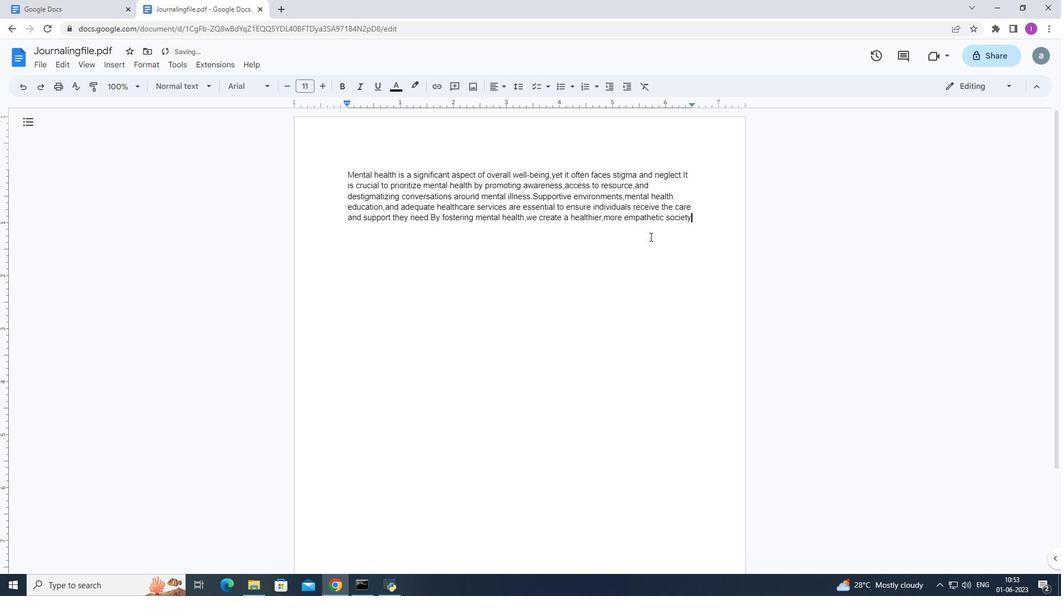 
Action: Key pressed .
Screenshot: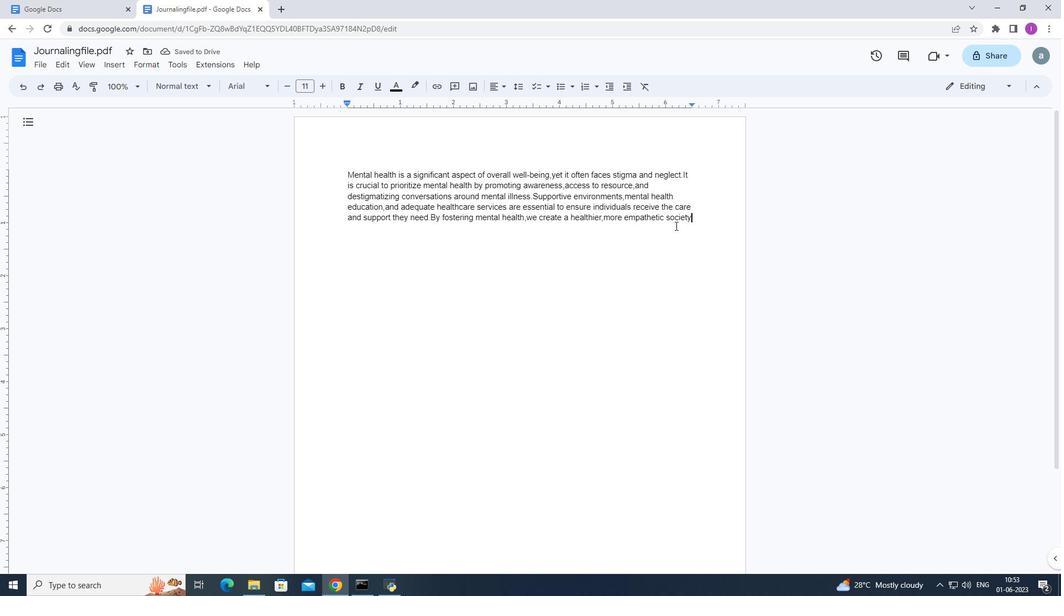 
Action: Mouse moved to (363, 253)
Screenshot: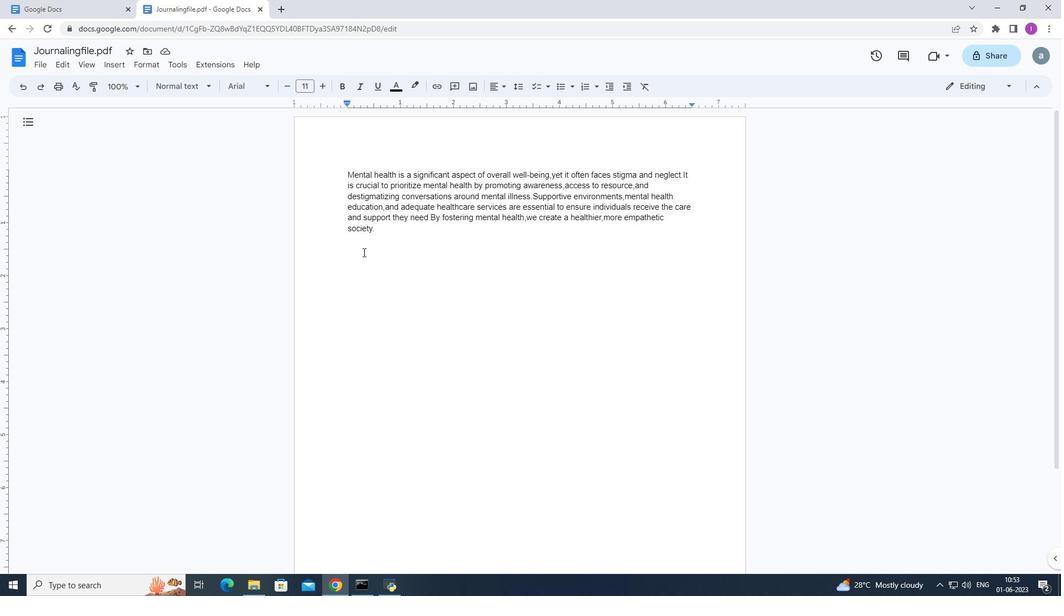 
Action: Key pressed <Key.enter><Key.shift>A=<Key.shift><Key.shift>!/2<Key.backspace><Key.backspace><Key.backspace>1/2<Key.shift><Key.shift><Key.shift><Key.shift><Key.shift><Key.shift><Key.shift><Key.shift><Key.shift><Key.shift><Key.shift><Key.shift><Key.shift><Key.shift><Key.shift><Key.shift><Key.shift><Key.shift><Key.shift><Key.shift><Key.shift><Key.shift><Key.shift><Key.shift><Key.shift><Key.shift><Key.shift><Key.shift><Key.shift><Key.shift><Key.shift><Key.shift><Key.shift><Key.shift><Key.shift><Key.shift><Key.shift><Key.shift><Key.shift><Key.shift><Key.shift><Key.shift><Key.shift><Key.shift><Key.shift><Key.shift><Key.shift><Key.shift><Key.shift><Key.shift><Key.shift><Key.shift><Key.shift><Key.shift><Key.shift>(b1=<Key.backspace><Key.shift><Key.shift><Key.shift><Key.shift><Key.shift><Key.shift><Key.shift><Key.shift><Key.shift><Key.shift><Key.shift><Key.shift><Key.shift><Key.shift><Key.shift><Key.shift><Key.shift><Key.shift><Key.shift><Key.shift><Key.shift>+<Key.shift><Key.shift><Key.shift><Key.shift><Key.shift><Key.shift><Key.shift><Key.shift><Key.shift>b2<Key.shift>)
Screenshot: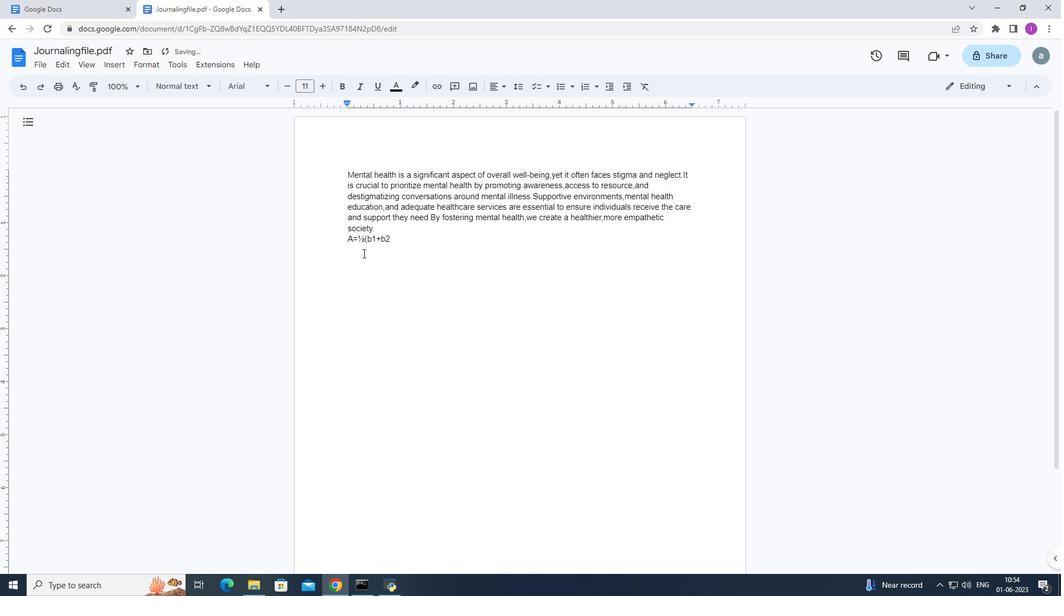 
Action: Mouse moved to (403, 239)
Screenshot: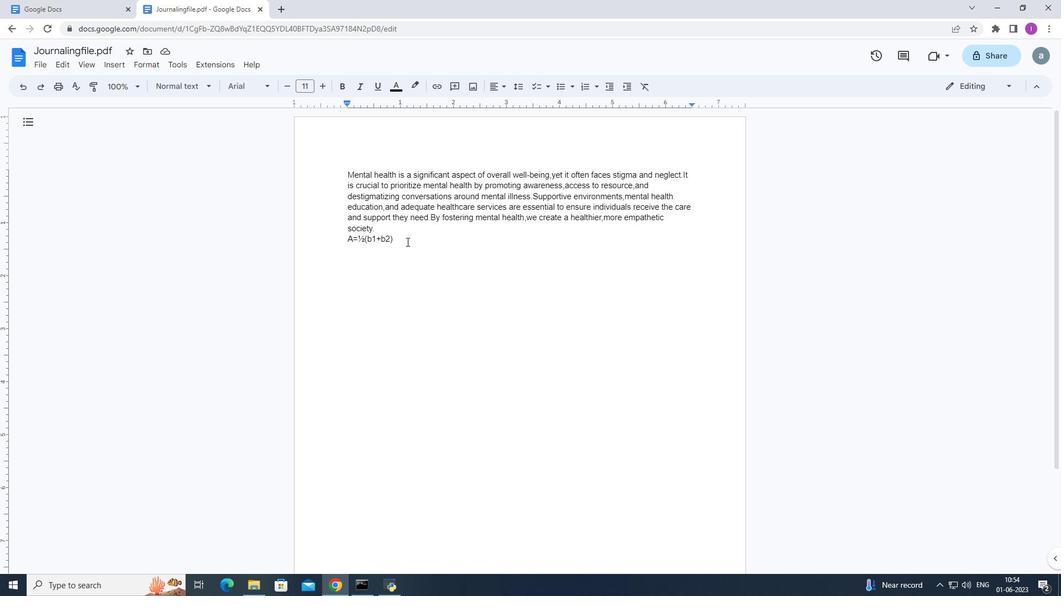
Action: Mouse pressed left at (403, 239)
Screenshot: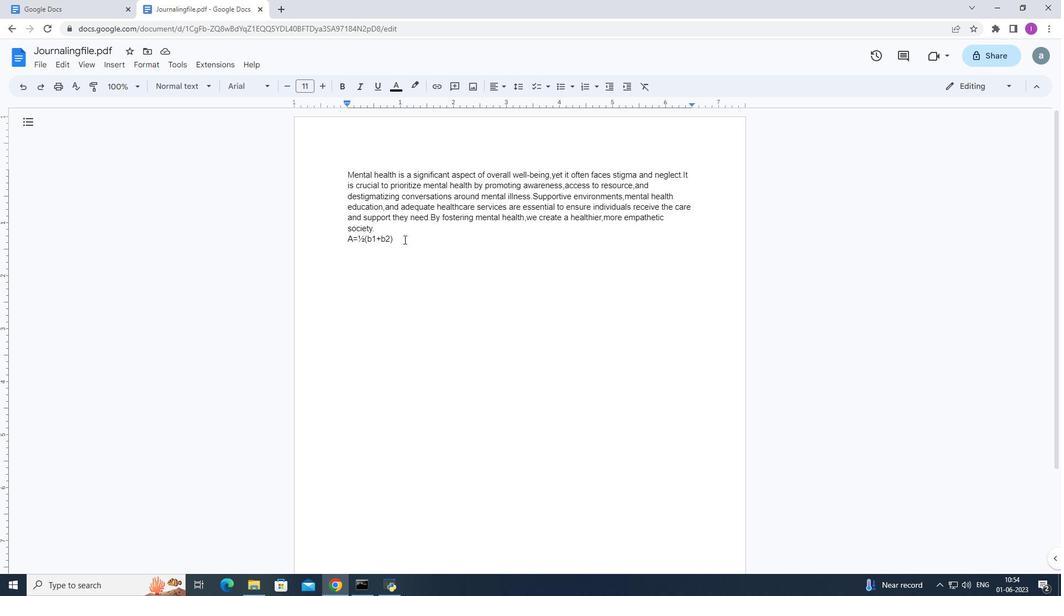 
Action: Mouse moved to (418, 102)
Screenshot: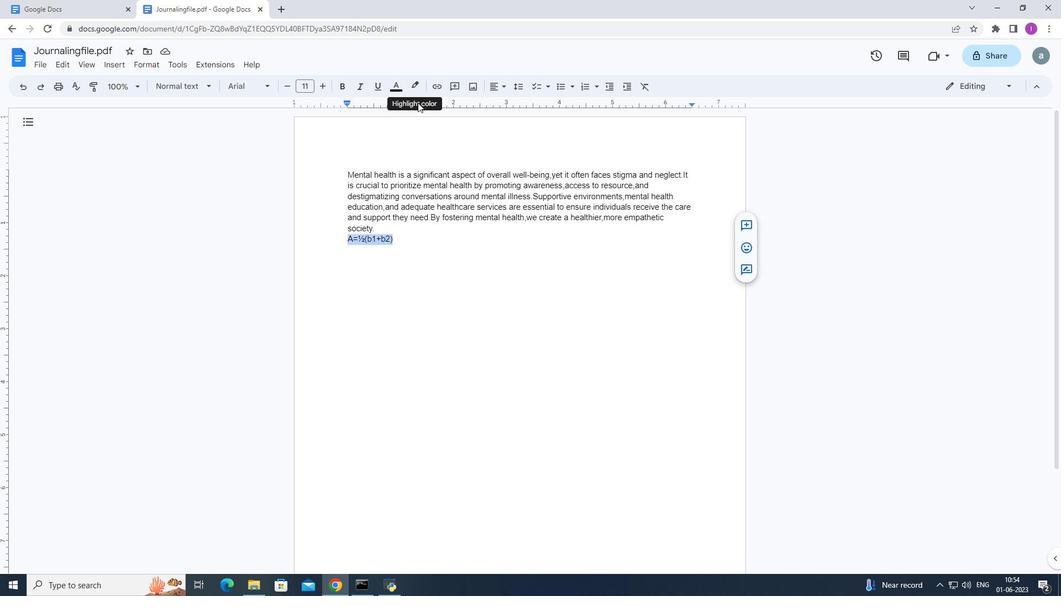 
Action: Mouse pressed left at (418, 102)
Screenshot: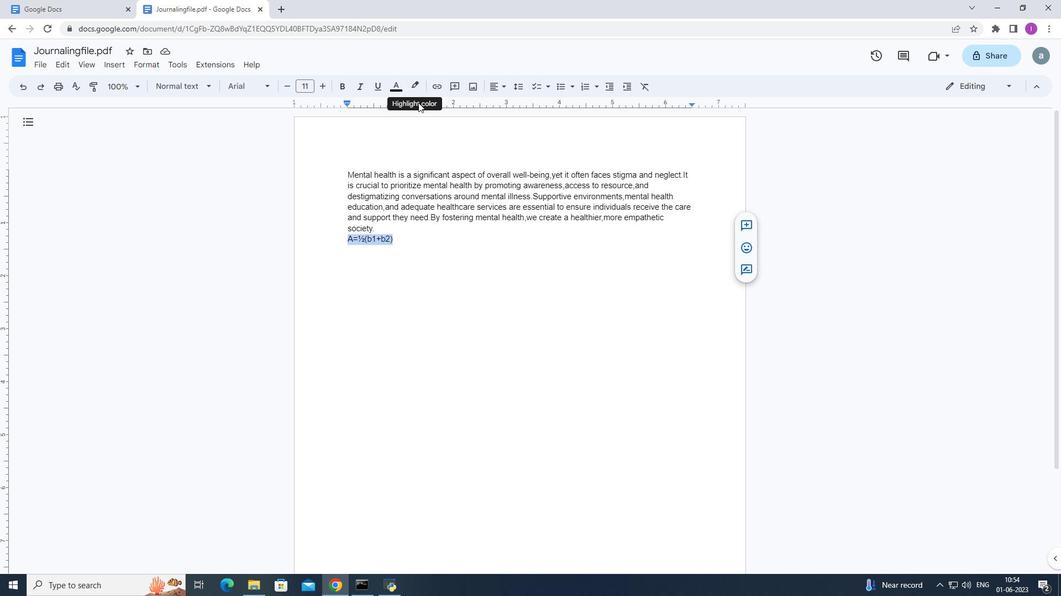 
Action: Mouse moved to (418, 85)
Screenshot: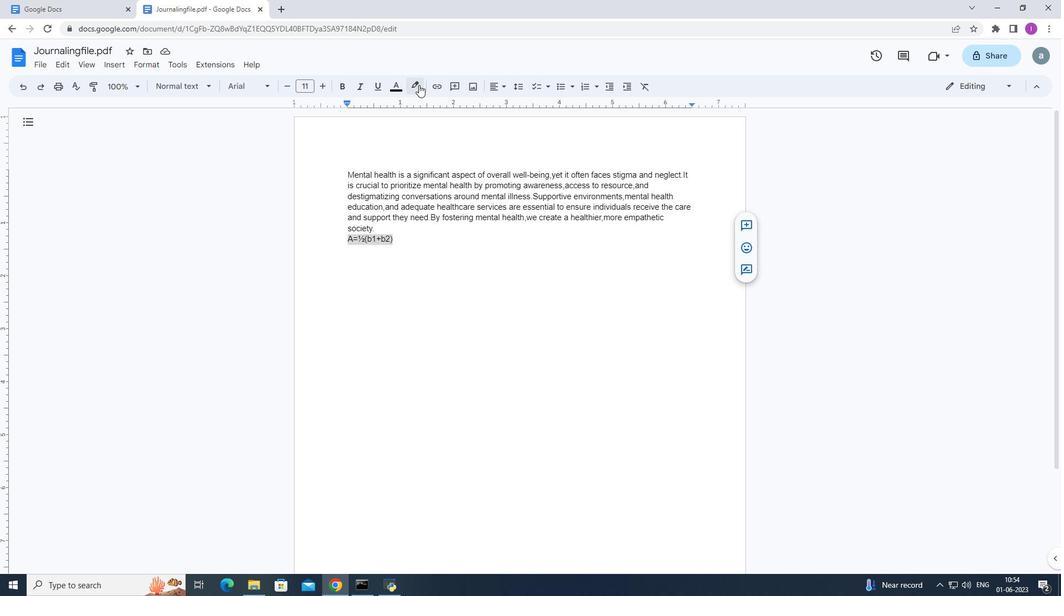 
Action: Mouse pressed left at (418, 85)
Screenshot: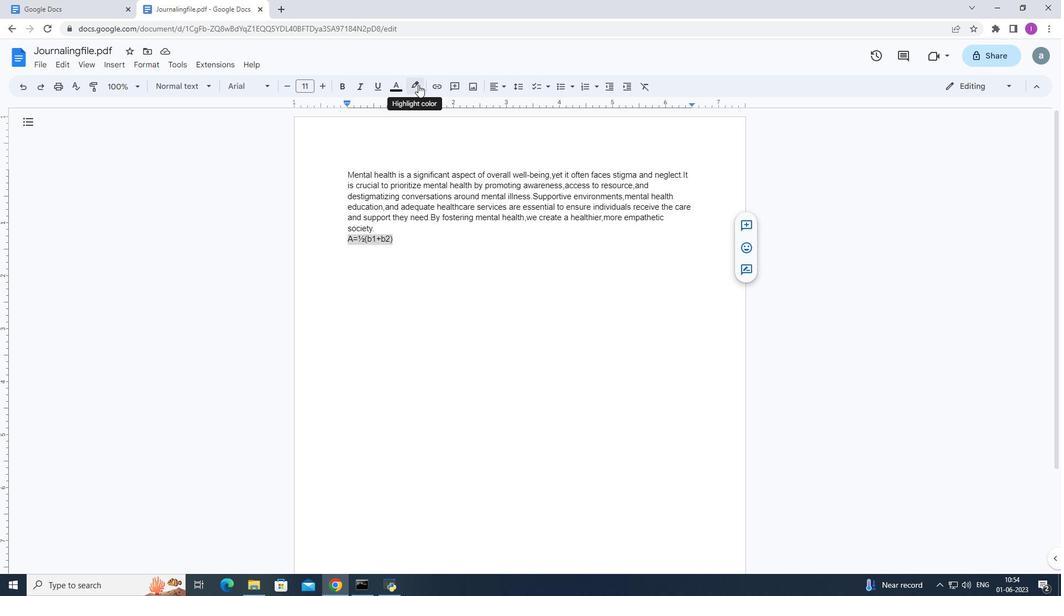 
Action: Mouse moved to (455, 136)
Screenshot: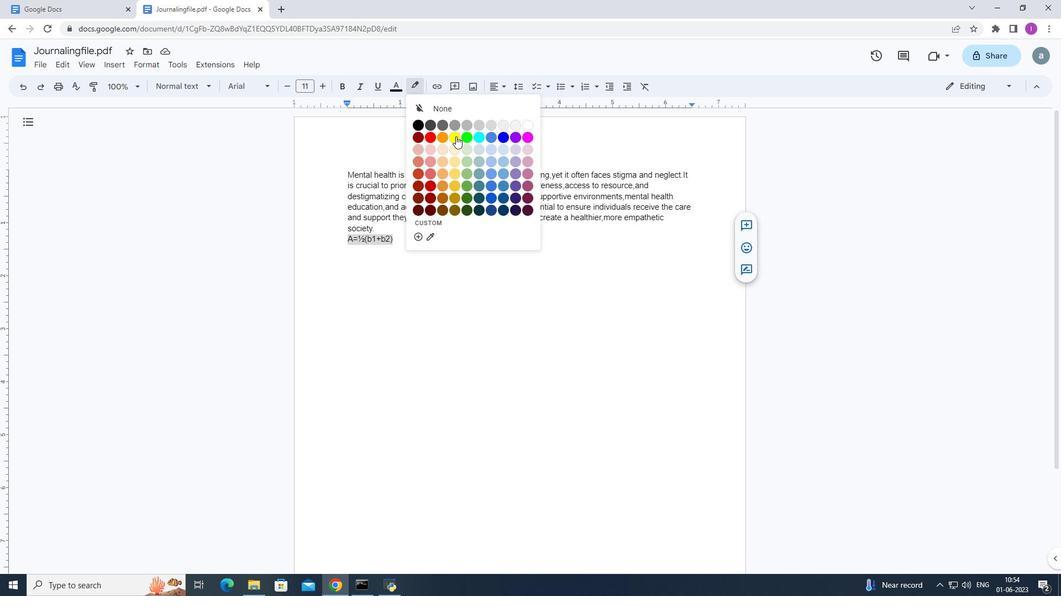 
Action: Mouse pressed left at (455, 136)
Screenshot: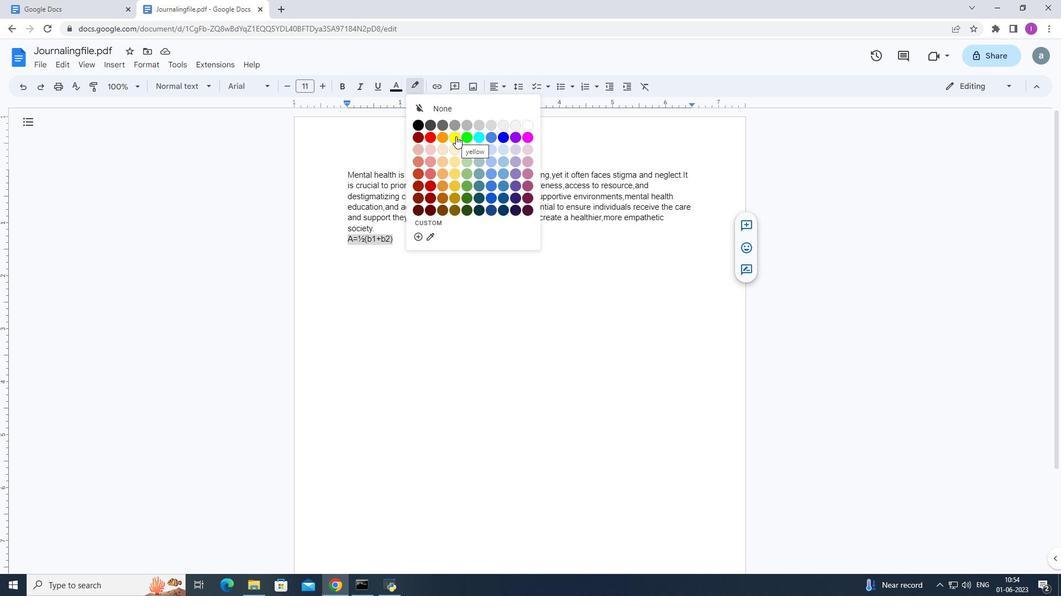 
Action: Mouse moved to (145, 234)
Screenshot: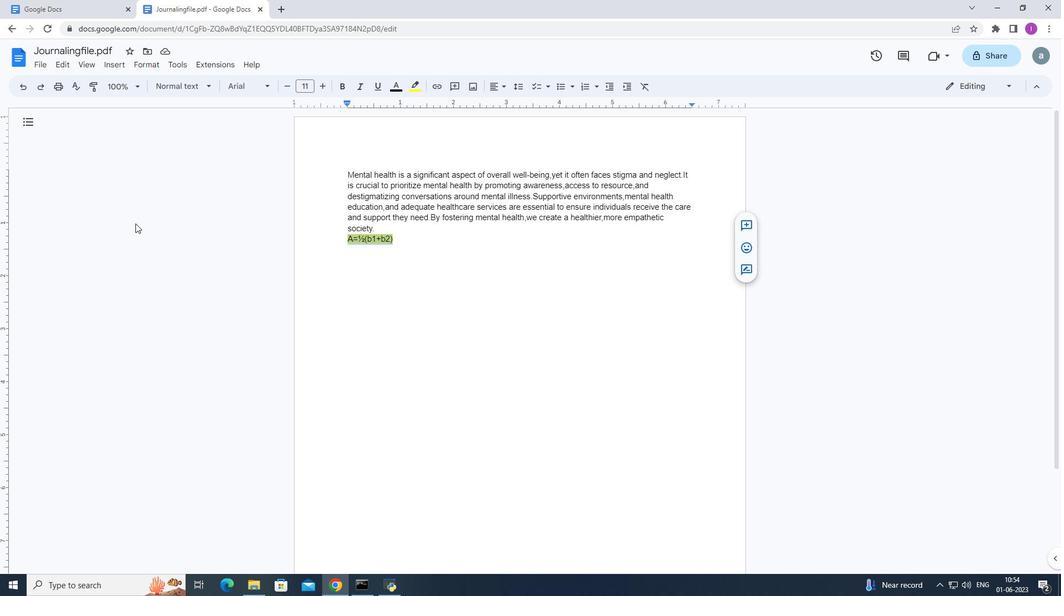 
Action: Mouse pressed left at (145, 234)
Screenshot: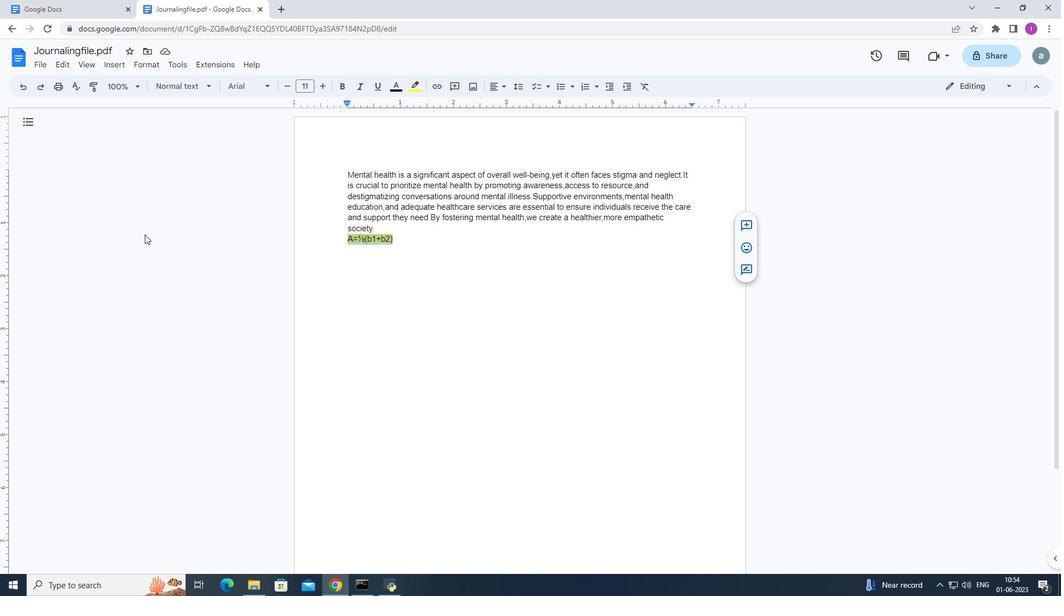 
Action: Mouse moved to (33, 65)
Screenshot: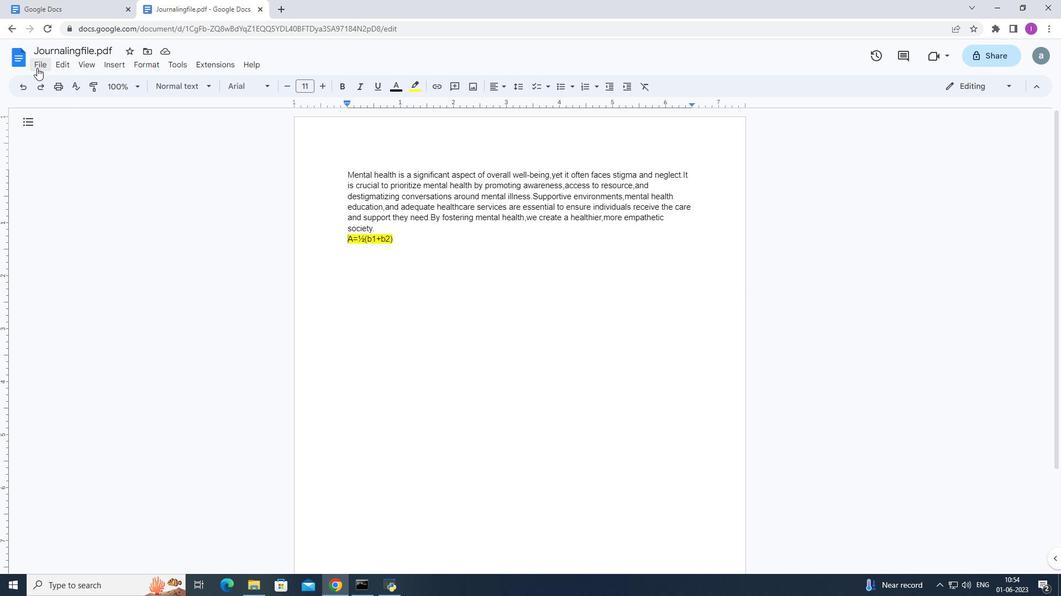 
Action: Mouse pressed left at (33, 65)
Screenshot: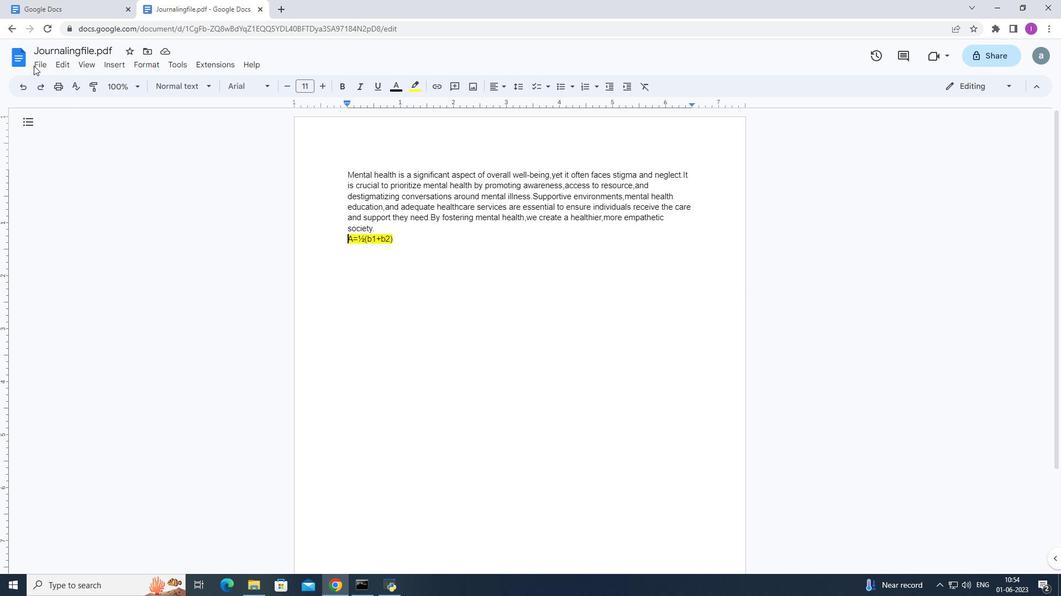 
Action: Mouse moved to (35, 67)
Screenshot: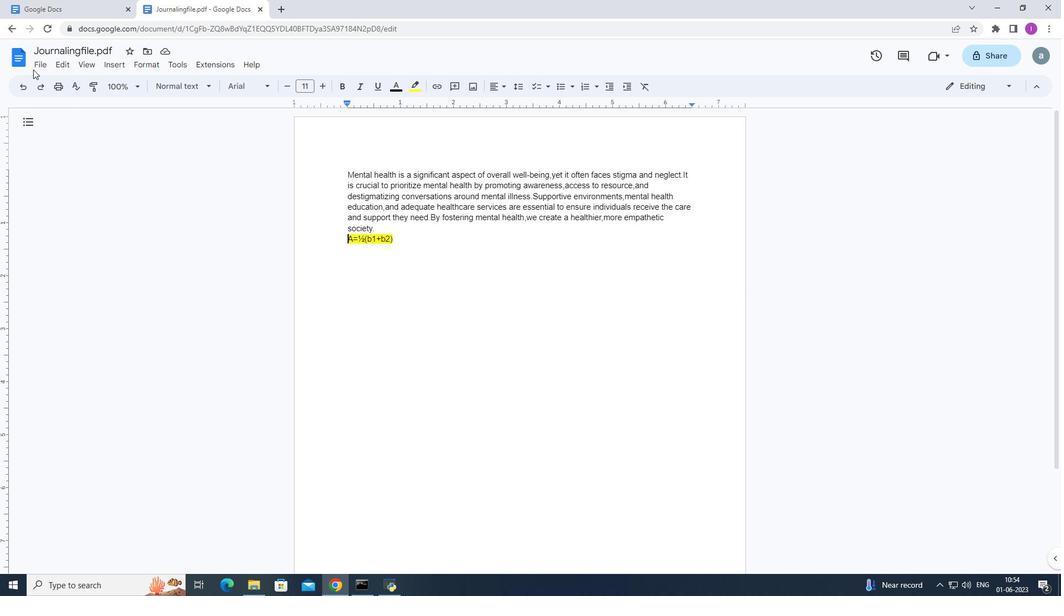 
Action: Mouse pressed left at (35, 67)
Screenshot: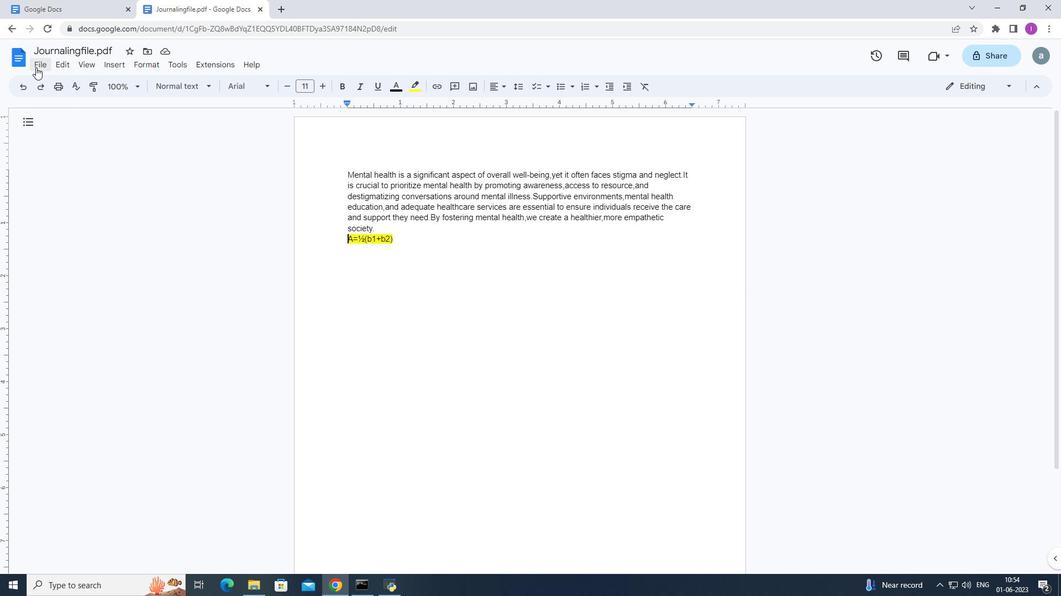 
Action: Mouse moved to (77, 365)
Screenshot: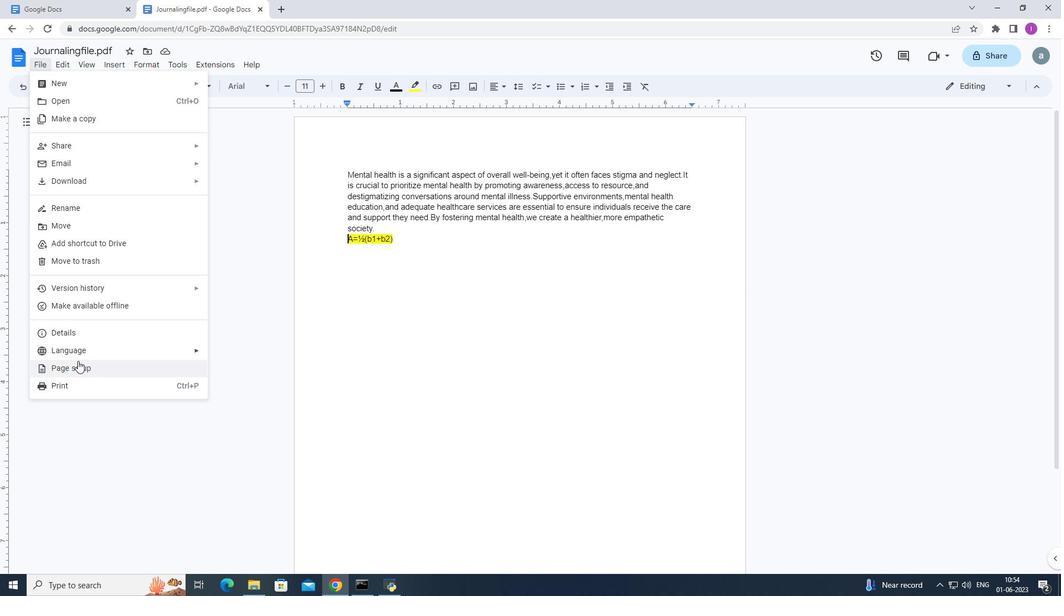 
Action: Mouse pressed left at (77, 365)
Screenshot: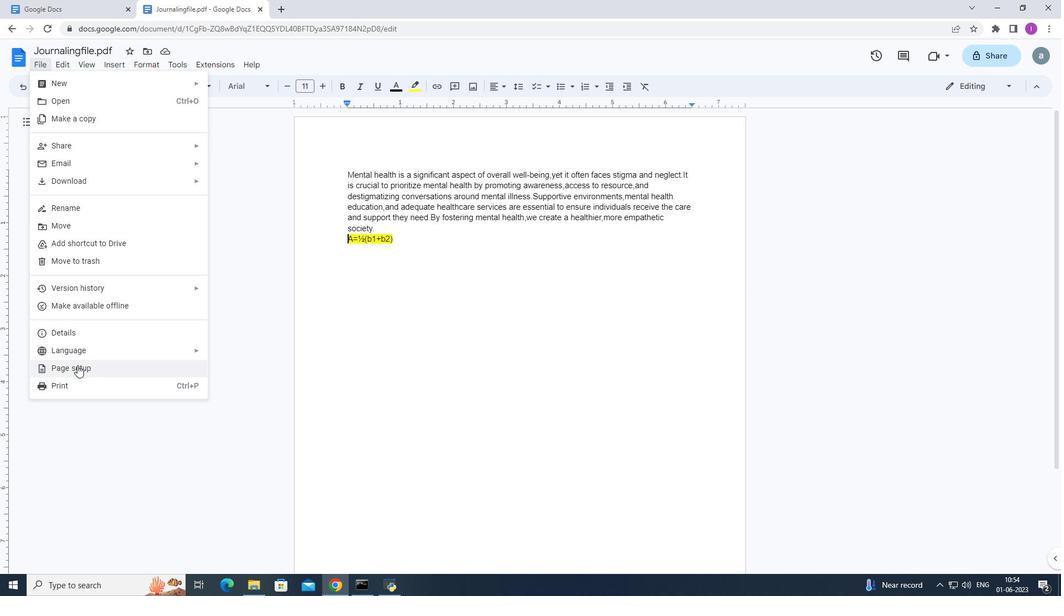 
Action: Mouse moved to (494, 291)
Screenshot: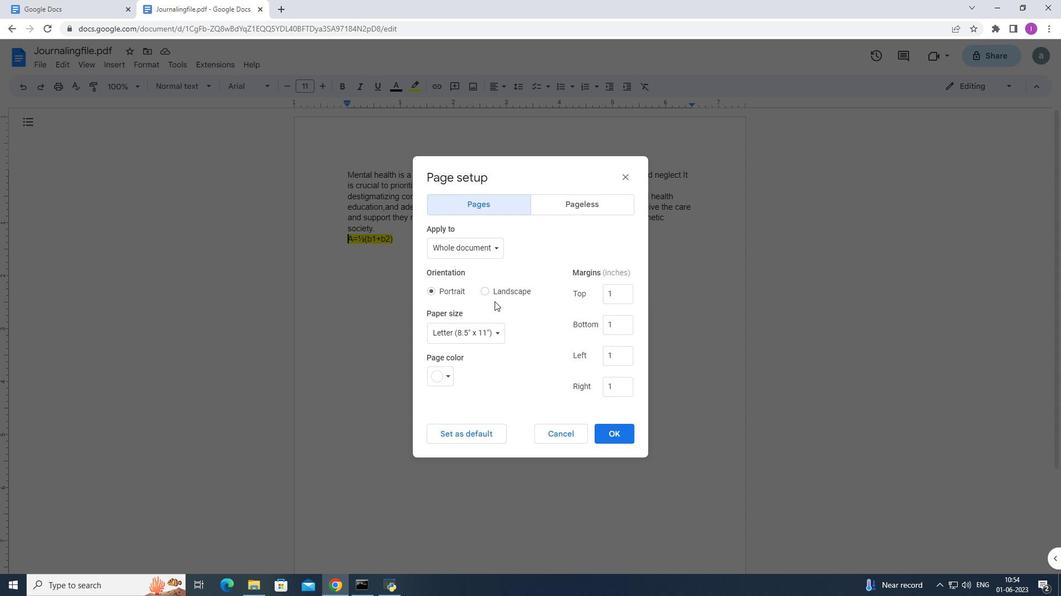 
Action: Mouse pressed left at (494, 291)
Screenshot: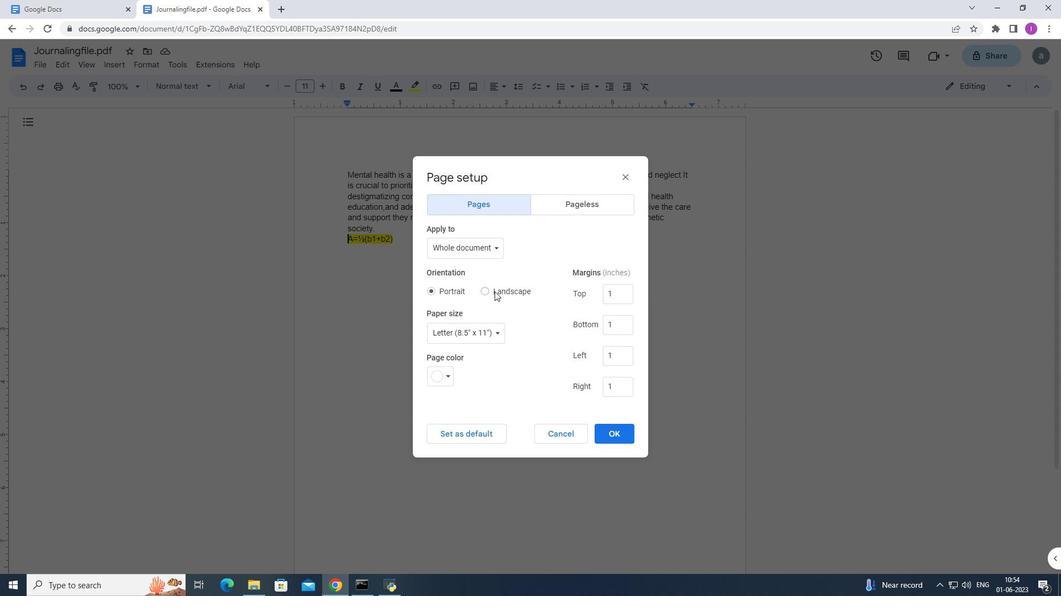 
Action: Mouse moved to (437, 293)
Screenshot: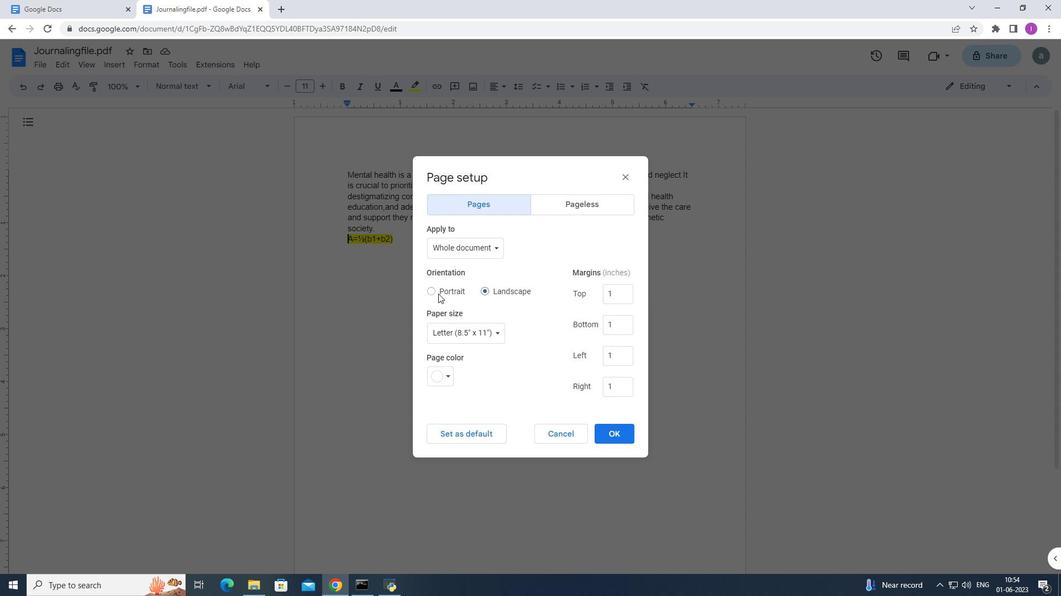 
Action: Mouse pressed left at (437, 293)
Screenshot: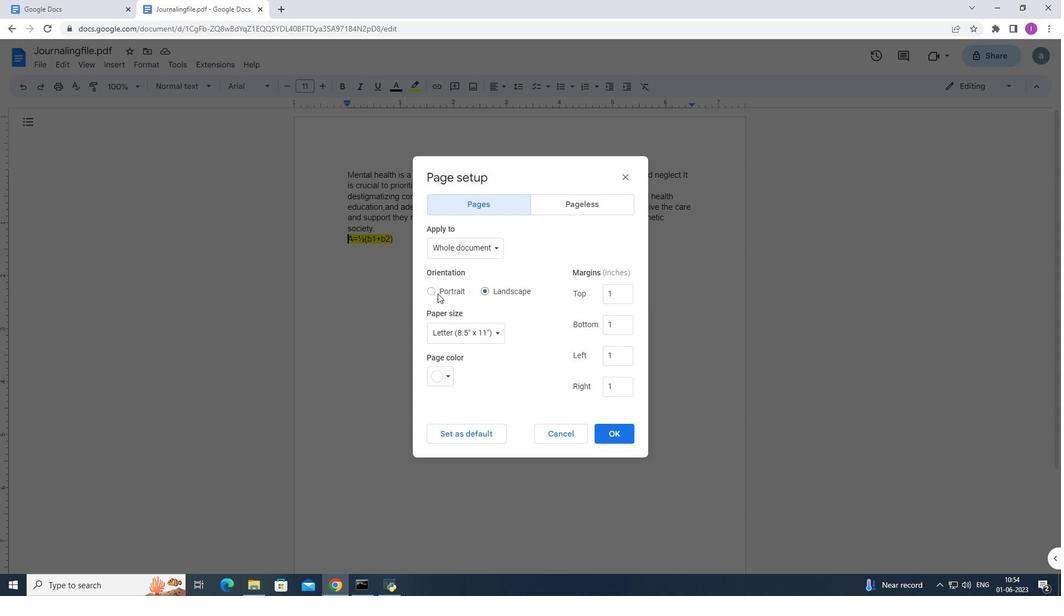 
Action: Mouse moved to (605, 438)
Screenshot: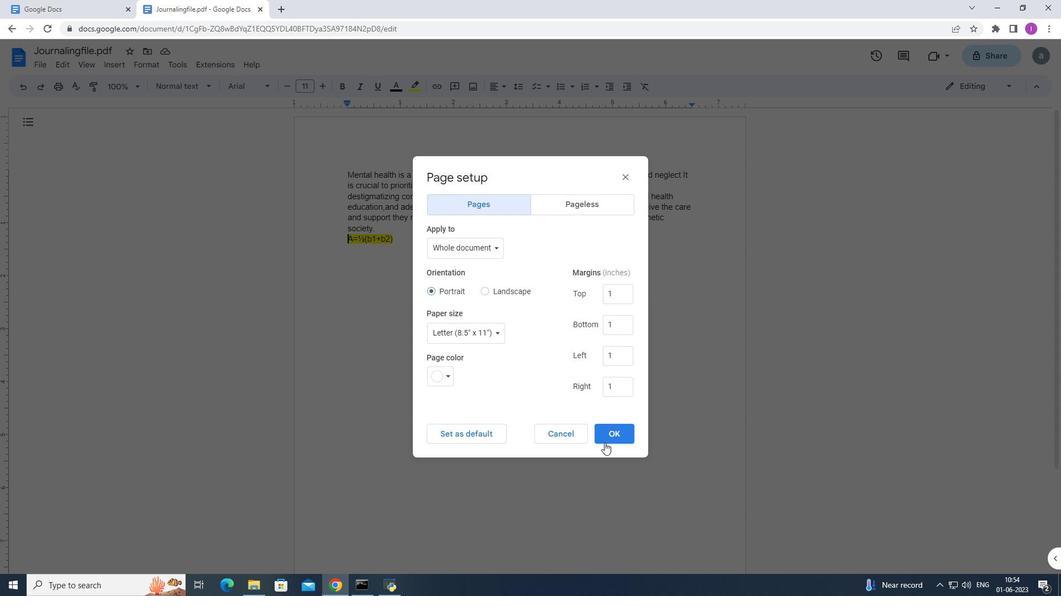 
Action: Mouse pressed left at (605, 438)
Screenshot: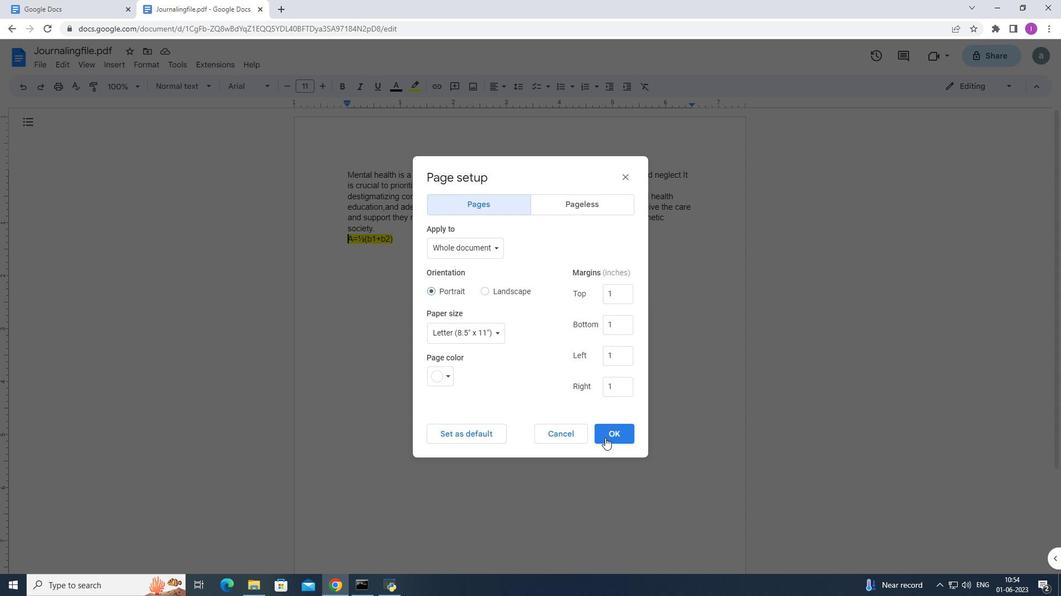 
Action: Mouse moved to (616, 417)
Screenshot: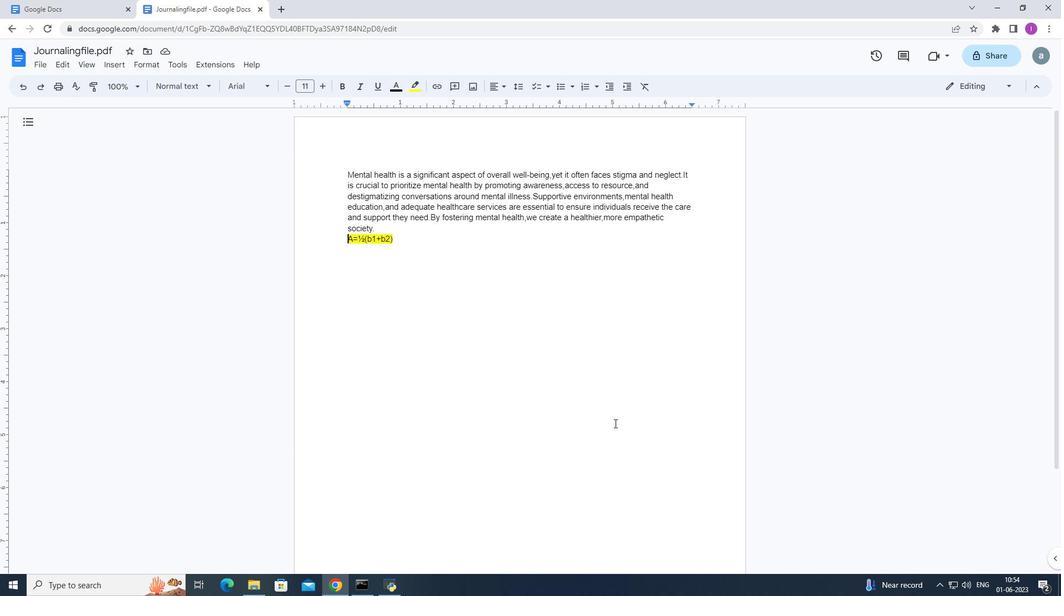 
